 Task: For heading Use Trebuchet MN with red colour.  font size for heading24,  'Change the font style of data to'Trebuchet MN and font size to 16,  Change the alignment of both headline & data to Align left In the sheet   Summit Sales templetes   book
Action: Mouse moved to (105, 133)
Screenshot: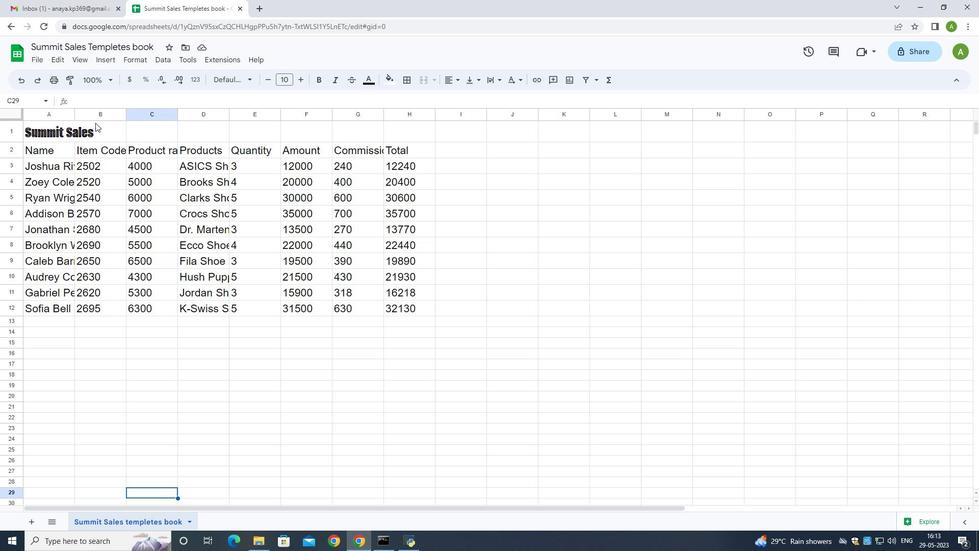 
Action: Mouse scrolled (105, 133) with delta (0, 0)
Screenshot: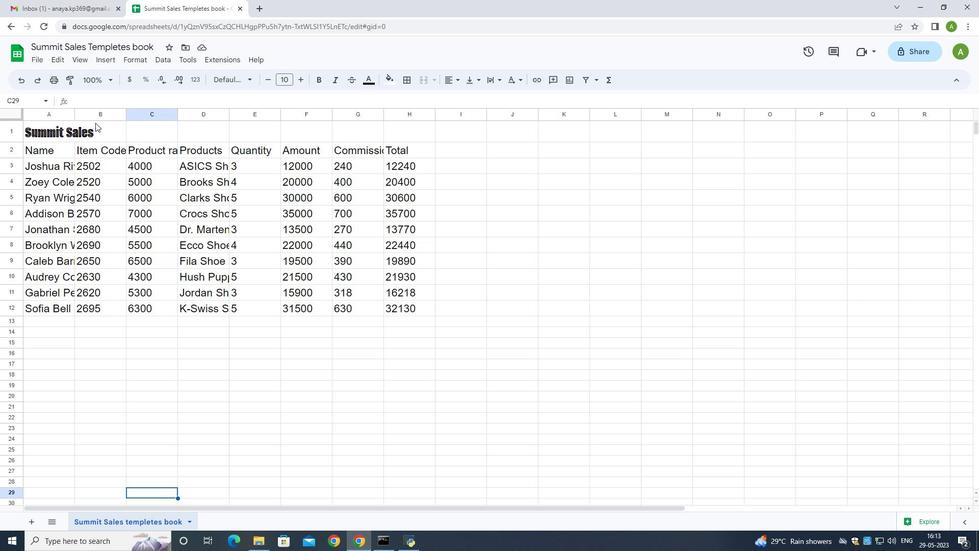 
Action: Mouse scrolled (105, 133) with delta (0, 0)
Screenshot: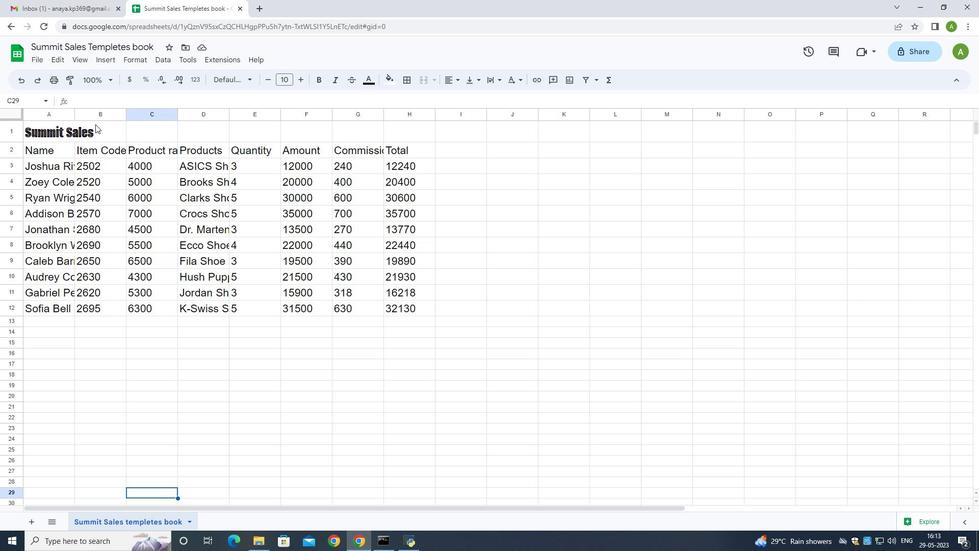 
Action: Mouse scrolled (105, 133) with delta (0, 0)
Screenshot: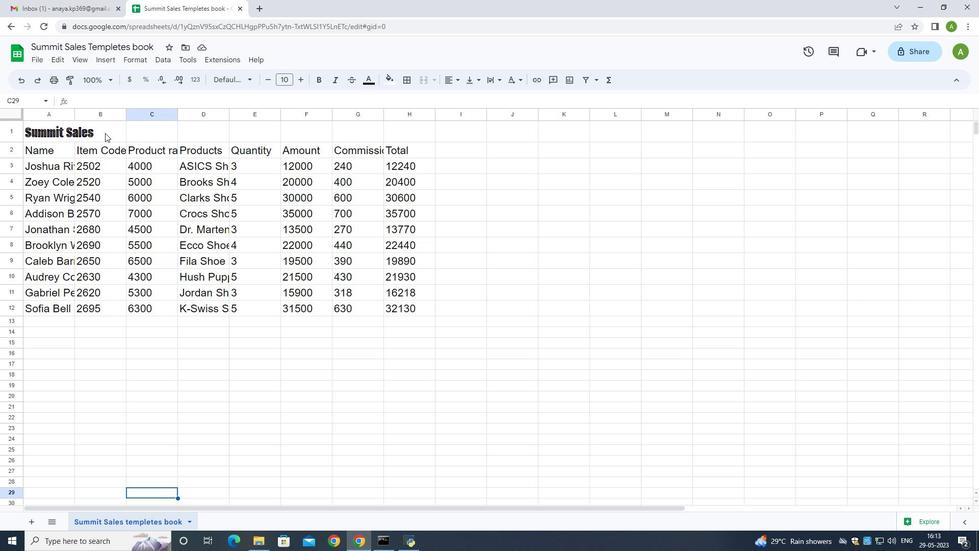 
Action: Mouse scrolled (105, 133) with delta (0, 0)
Screenshot: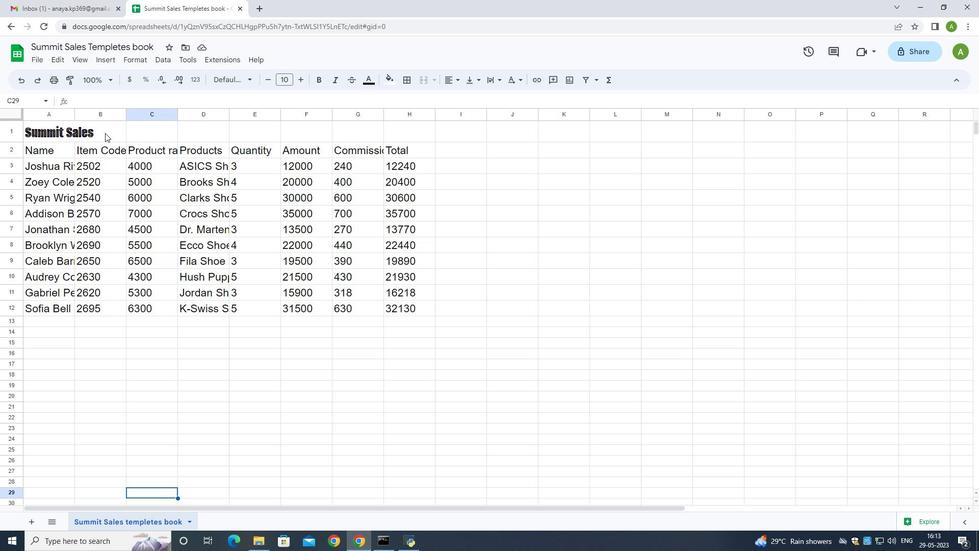 
Action: Mouse moved to (76, 131)
Screenshot: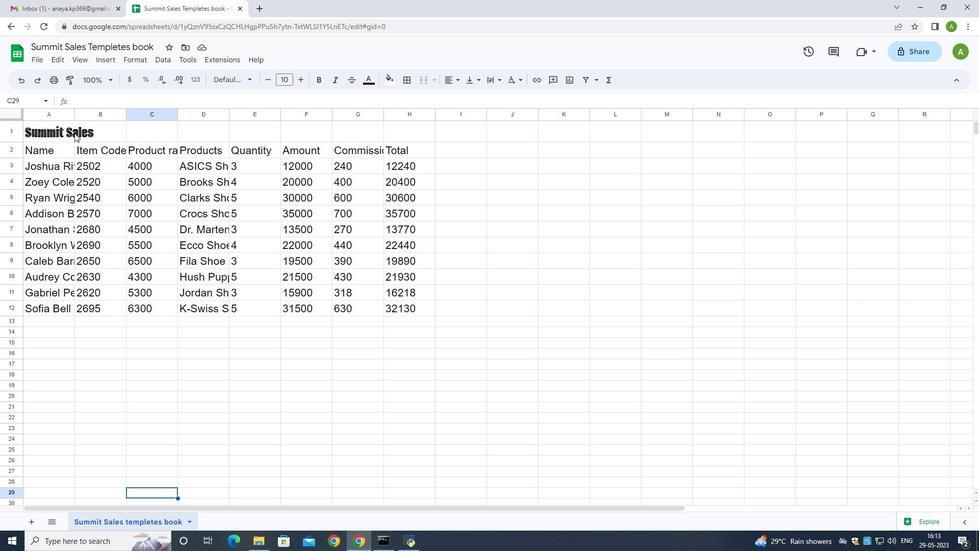
Action: Mouse pressed left at (76, 131)
Screenshot: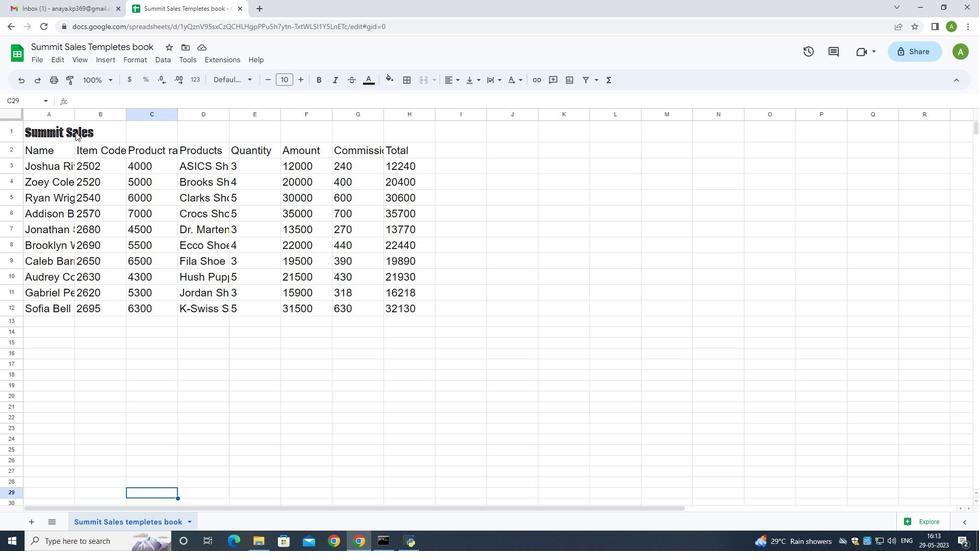 
Action: Mouse moved to (49, 129)
Screenshot: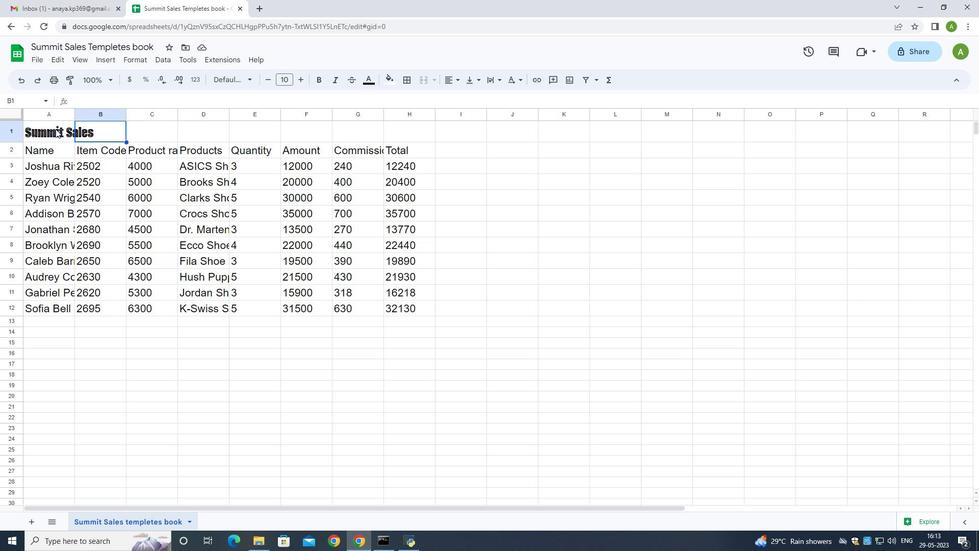 
Action: Mouse pressed left at (49, 129)
Screenshot: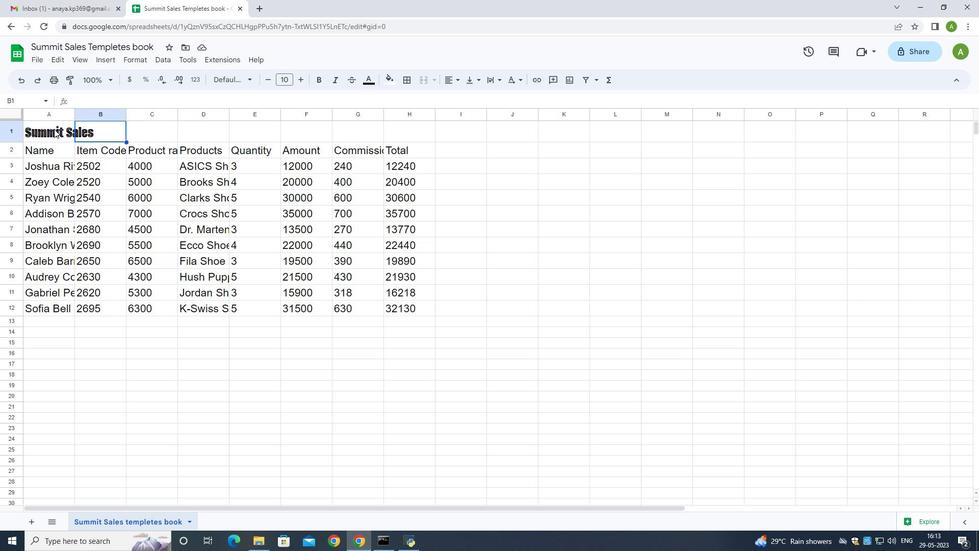 
Action: Mouse moved to (53, 131)
Screenshot: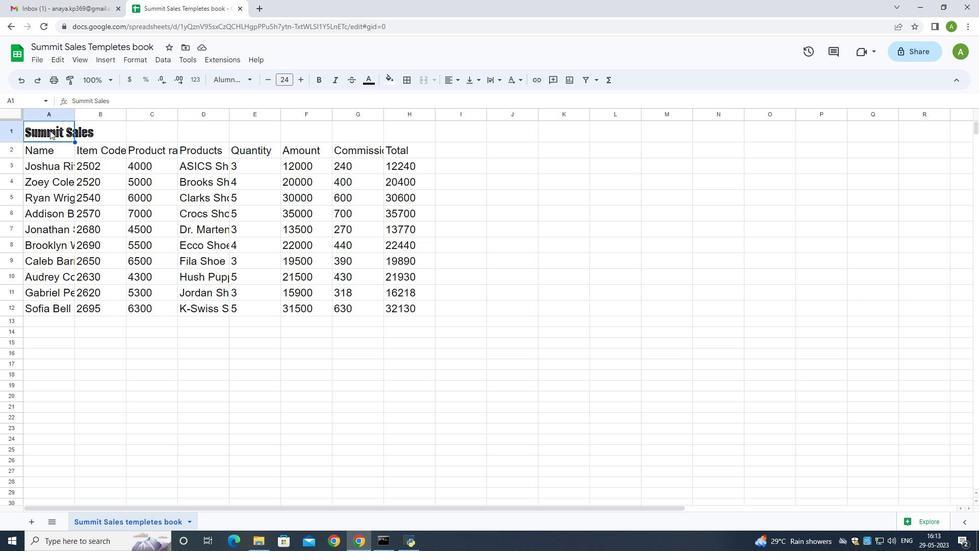 
Action: Mouse pressed left at (53, 131)
Screenshot: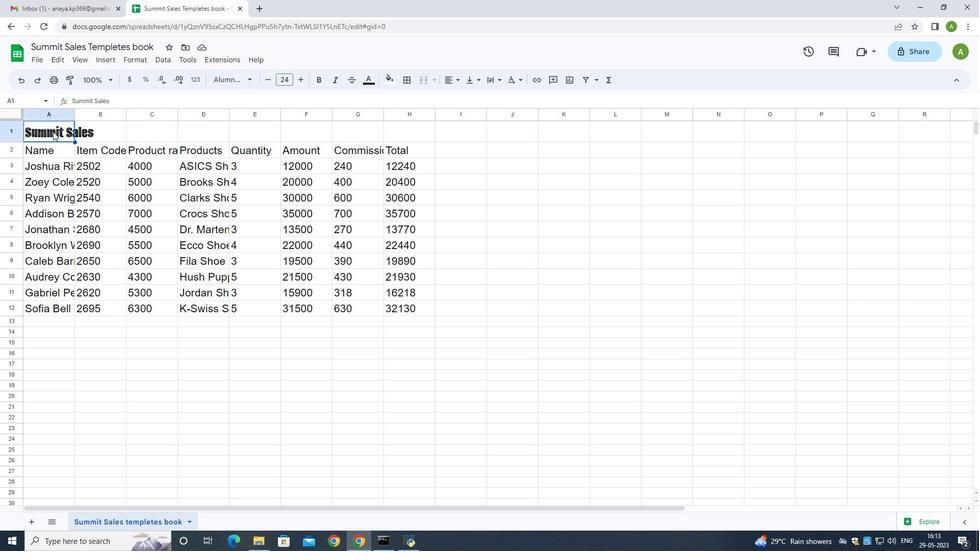 
Action: Mouse pressed left at (53, 131)
Screenshot: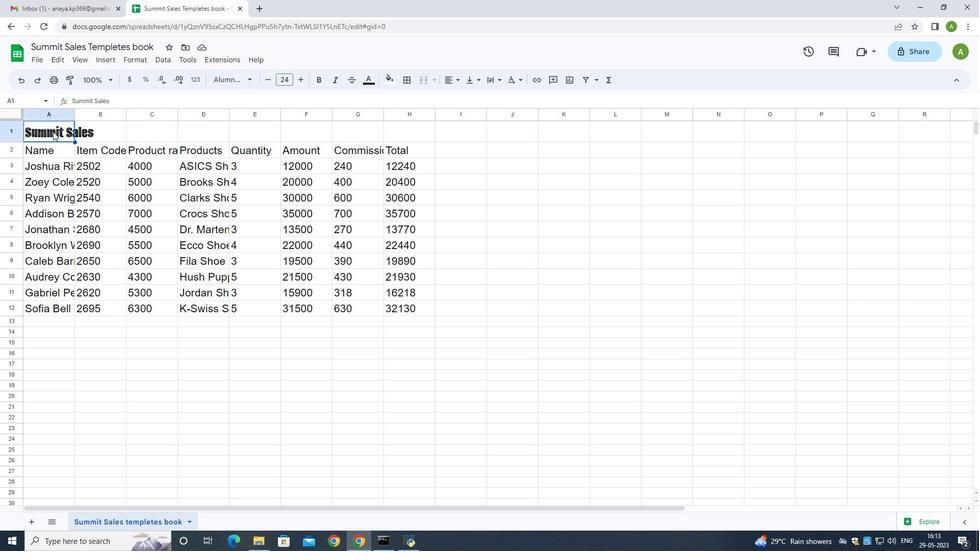 
Action: Mouse pressed left at (53, 131)
Screenshot: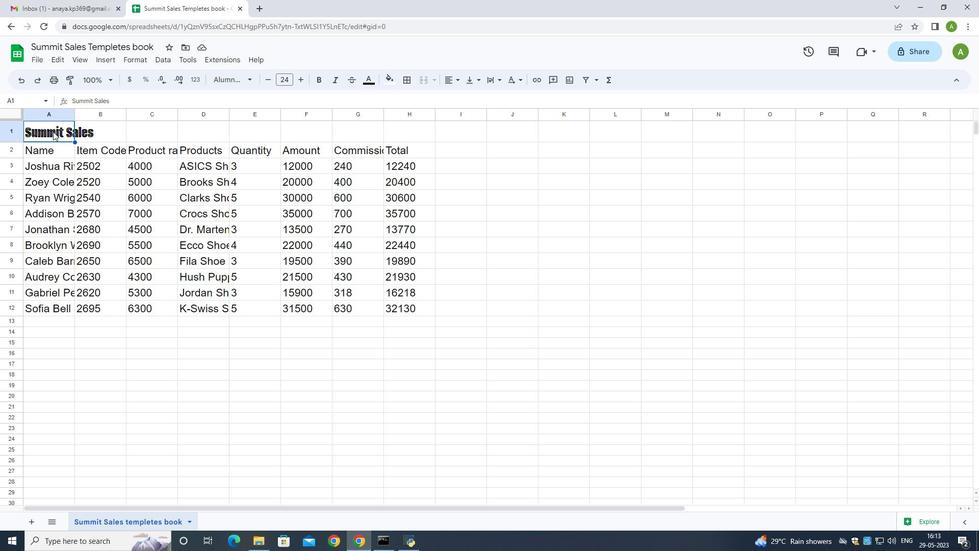 
Action: Mouse pressed left at (53, 131)
Screenshot: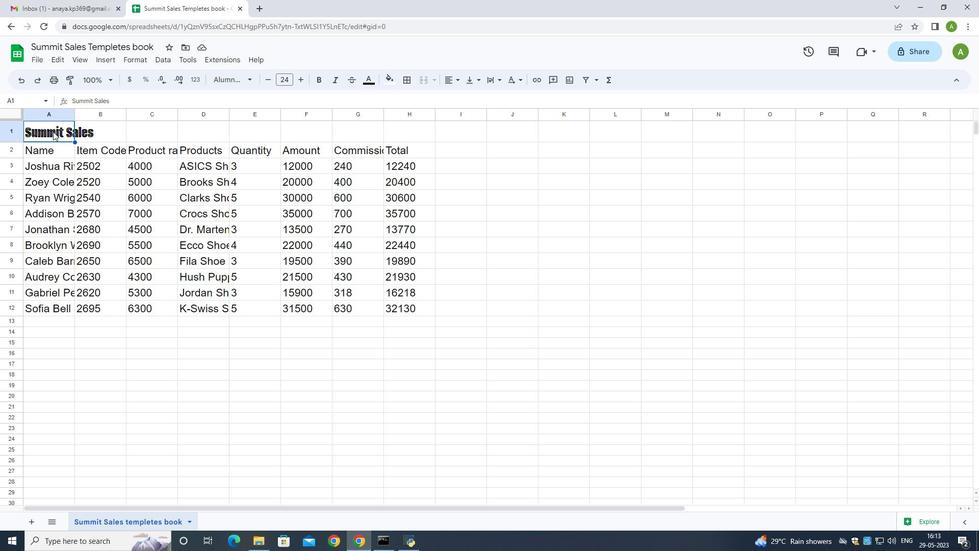 
Action: Mouse moved to (366, 82)
Screenshot: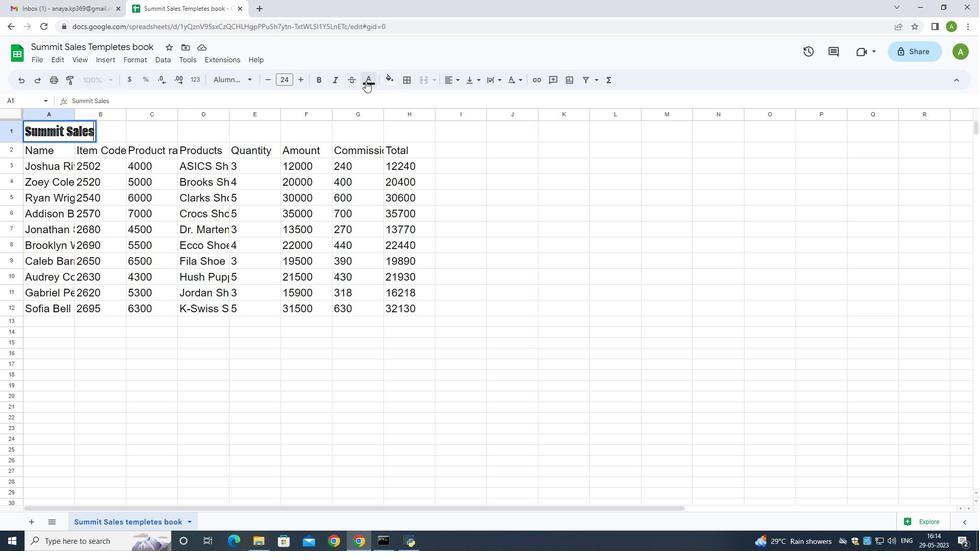 
Action: Mouse pressed left at (366, 82)
Screenshot: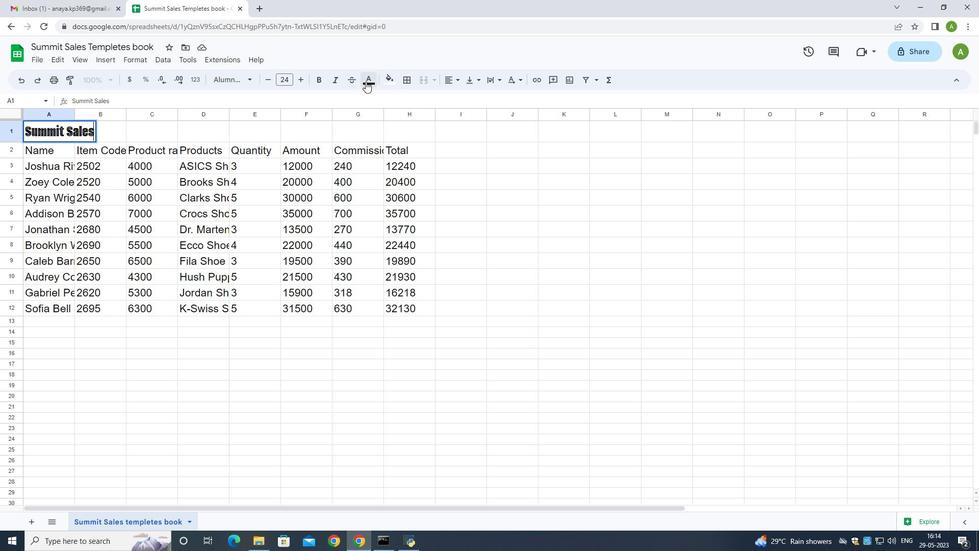 
Action: Mouse moved to (381, 127)
Screenshot: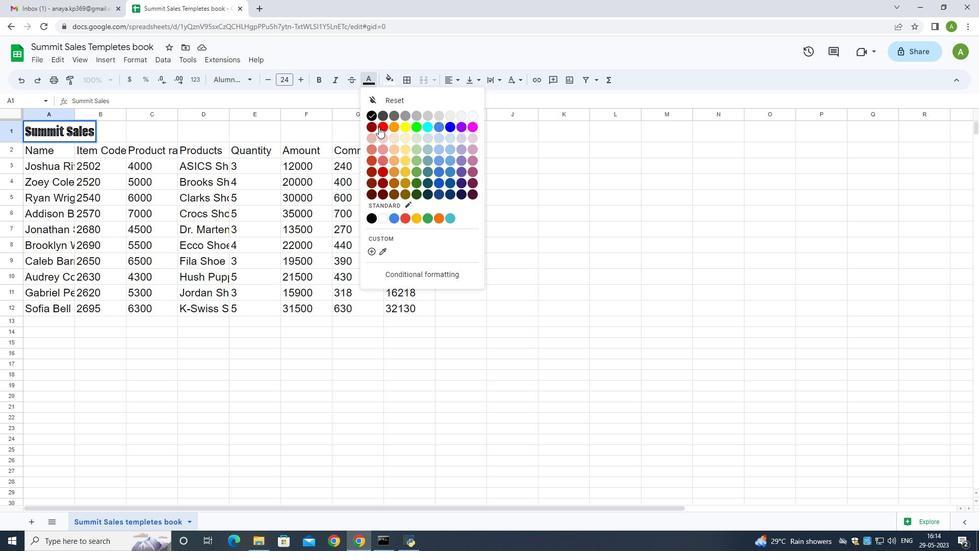 
Action: Mouse pressed left at (381, 127)
Screenshot: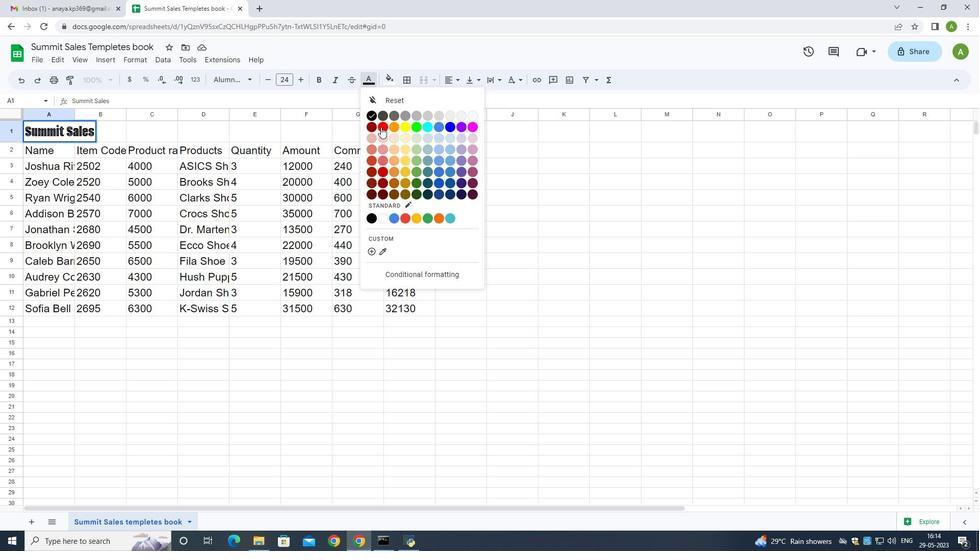 
Action: Mouse moved to (73, 135)
Screenshot: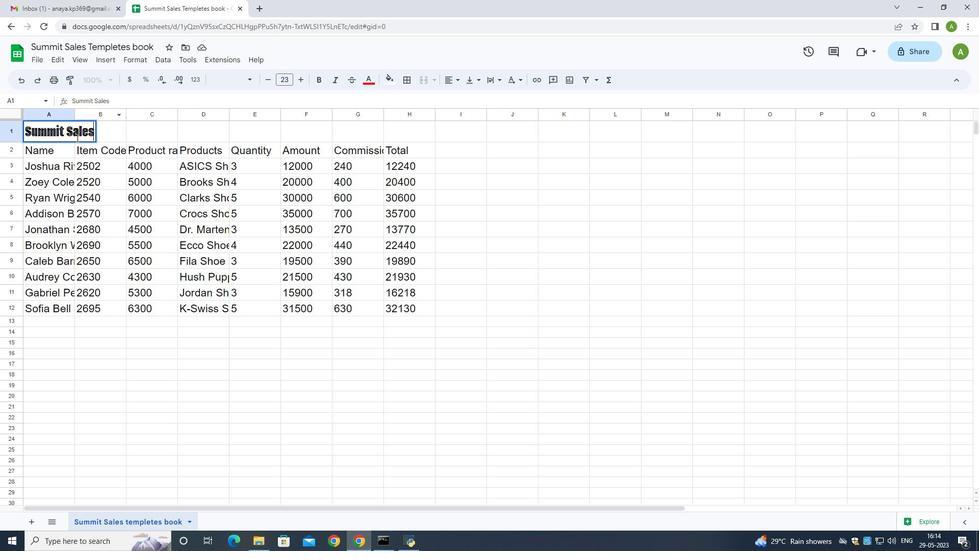 
Action: Mouse pressed left at (73, 135)
Screenshot: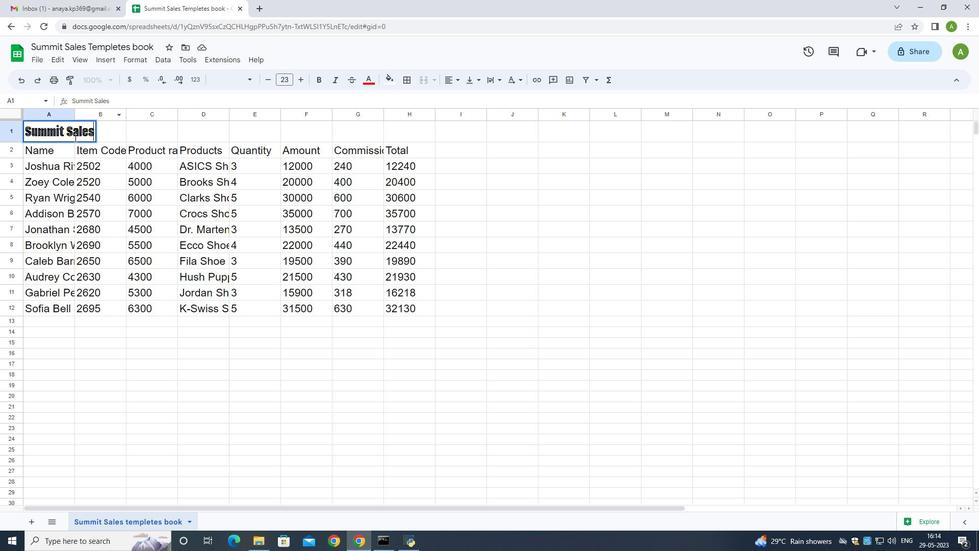 
Action: Mouse moved to (374, 81)
Screenshot: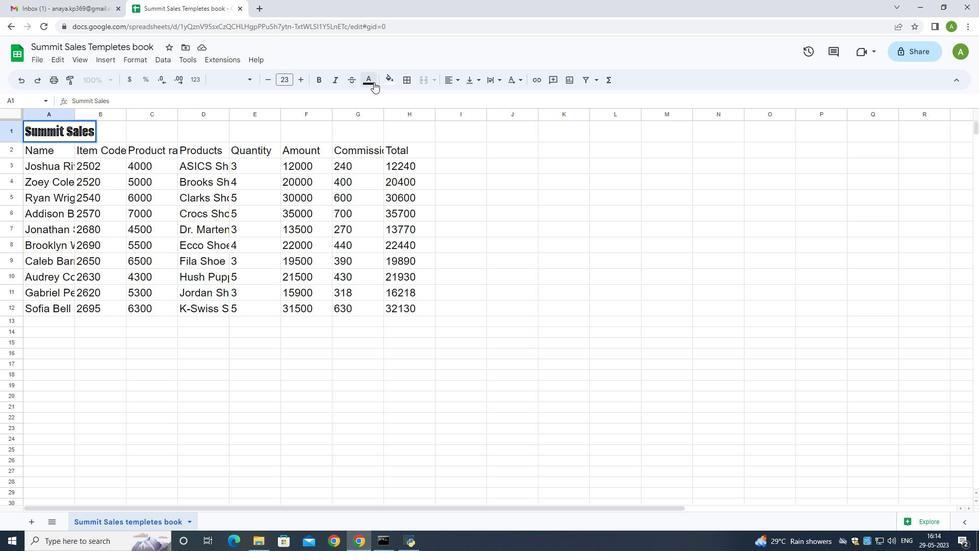 
Action: Mouse pressed left at (374, 81)
Screenshot: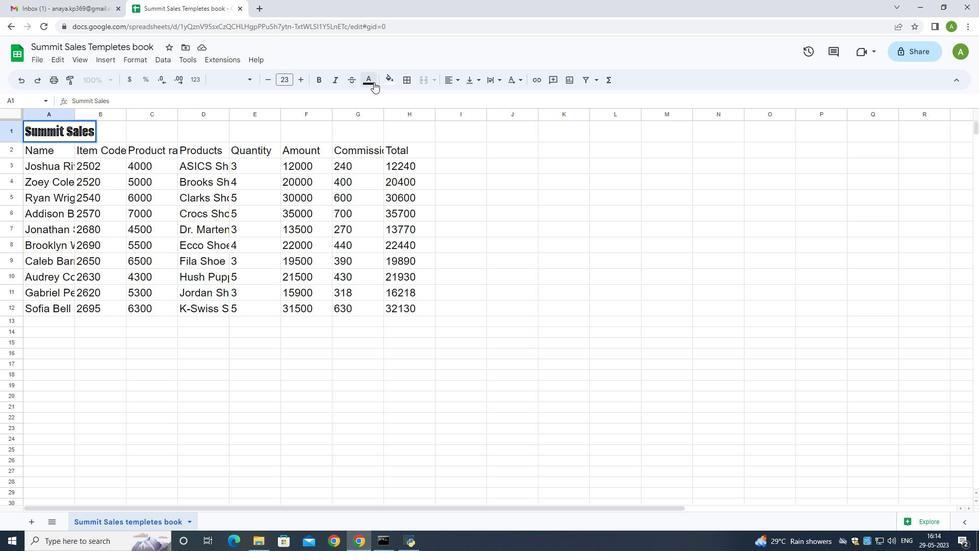 
Action: Mouse moved to (382, 125)
Screenshot: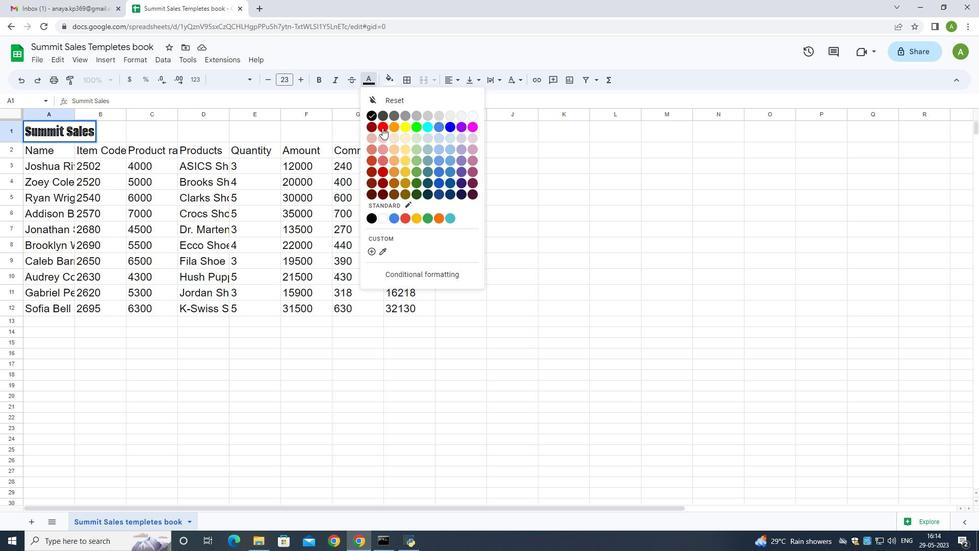 
Action: Mouse pressed left at (382, 125)
Screenshot: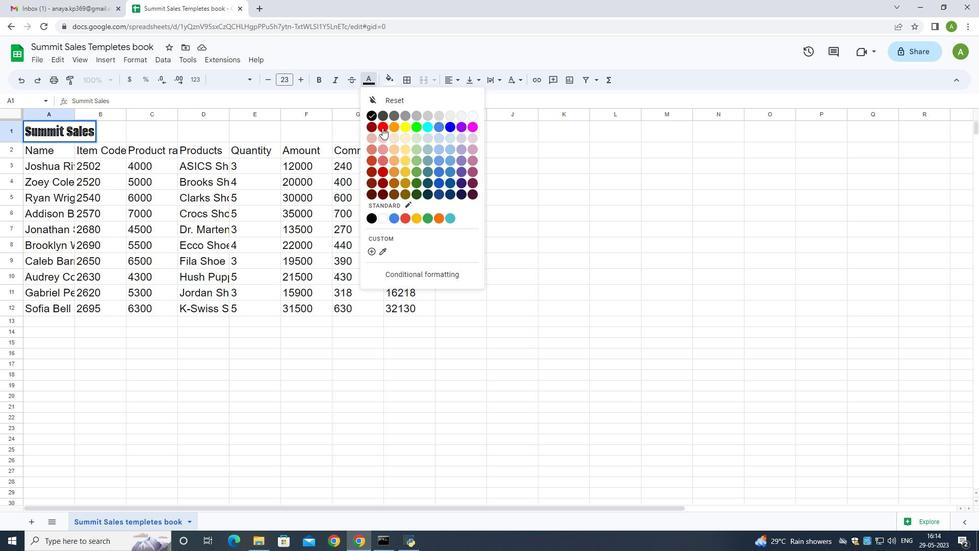 
Action: Mouse moved to (74, 133)
Screenshot: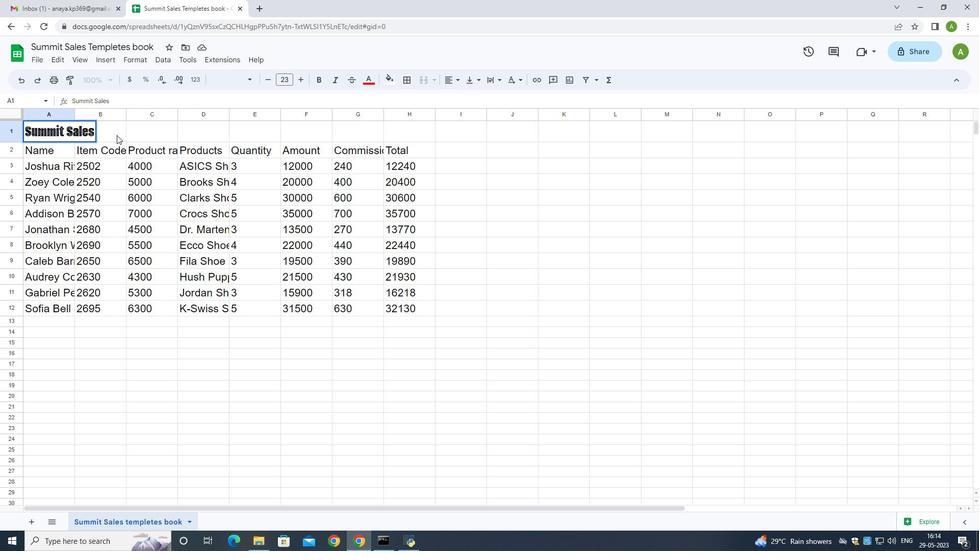 
Action: Mouse pressed left at (74, 133)
Screenshot: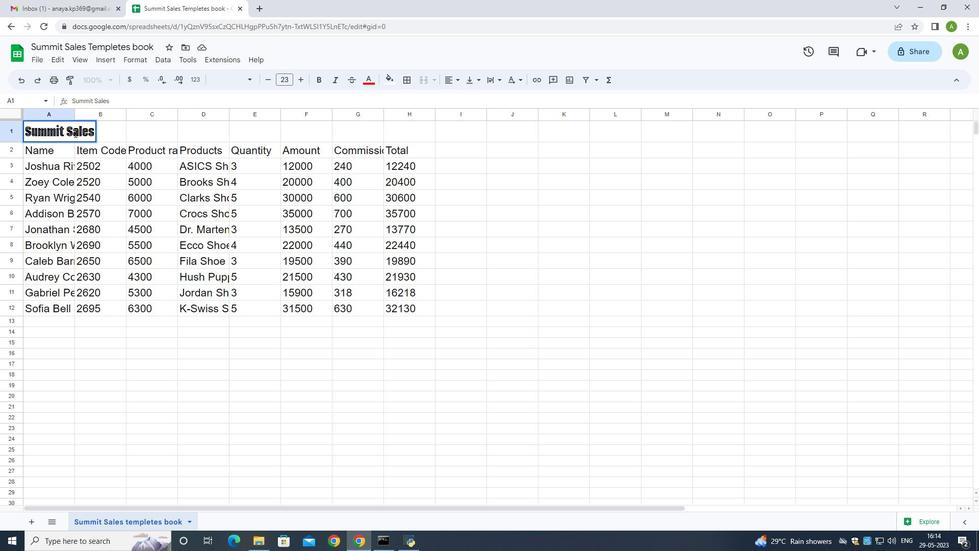 
Action: Mouse pressed left at (74, 133)
Screenshot: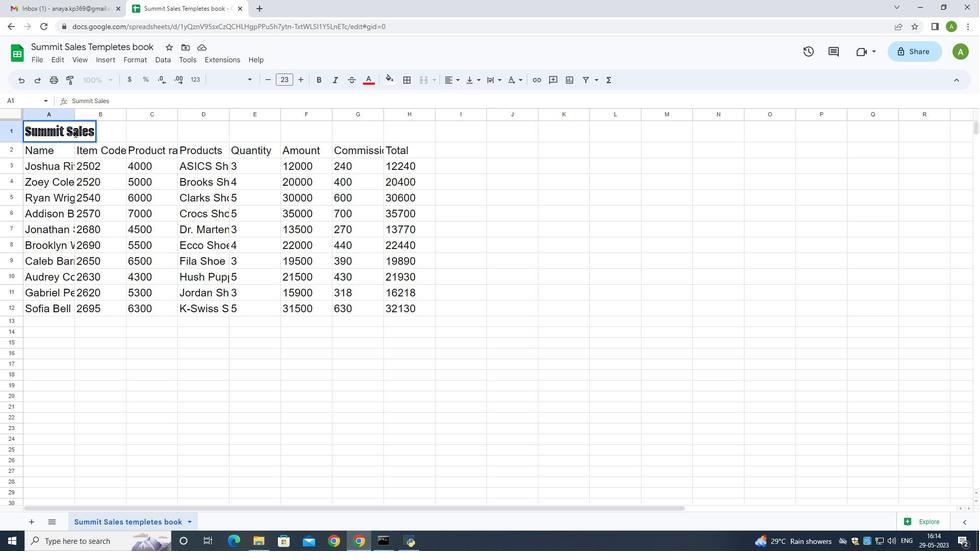 
Action: Mouse moved to (104, 130)
Screenshot: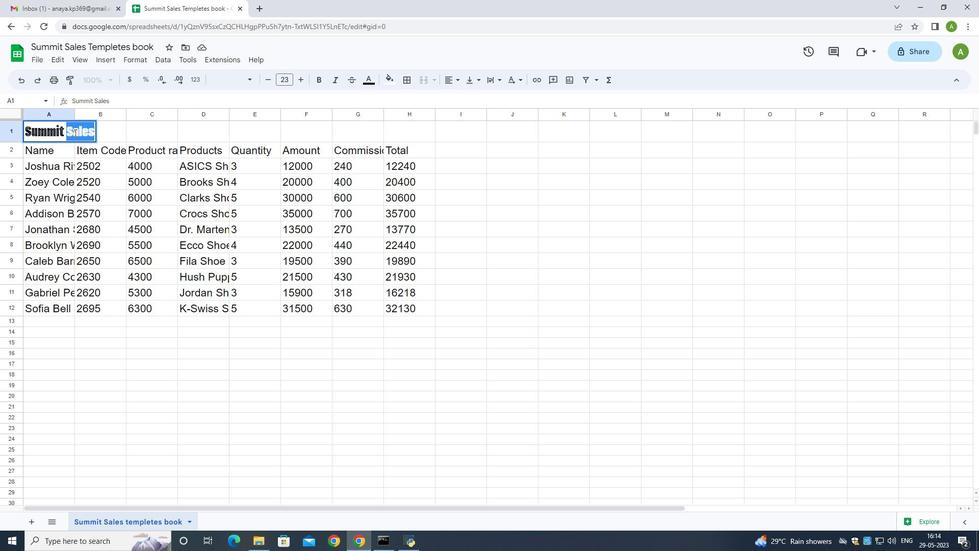 
Action: Mouse pressed left at (104, 130)
Screenshot: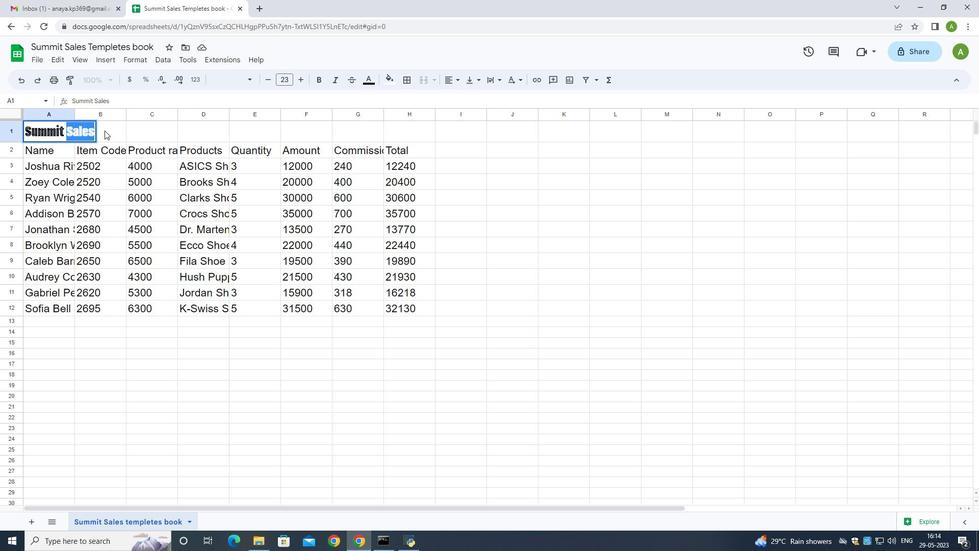
Action: Mouse pressed left at (104, 130)
Screenshot: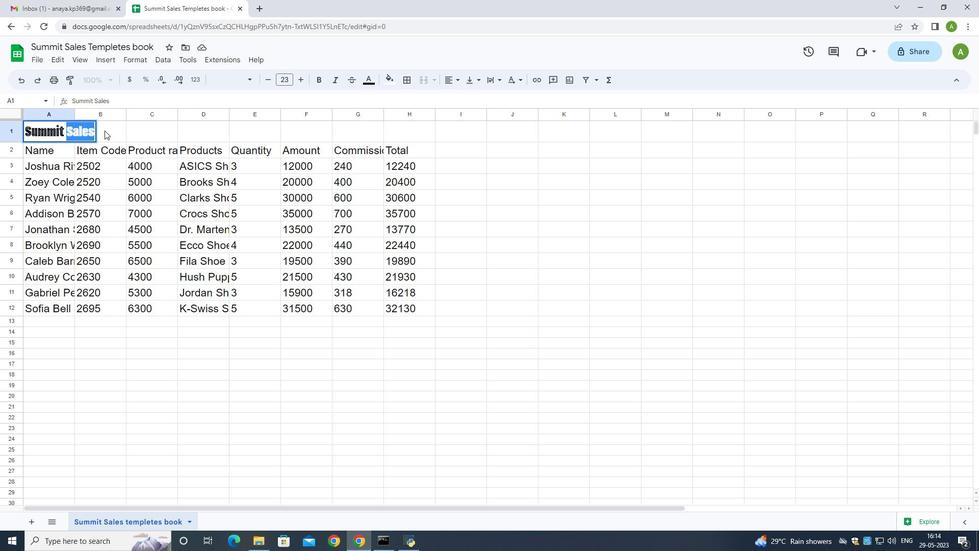 
Action: Mouse moved to (46, 131)
Screenshot: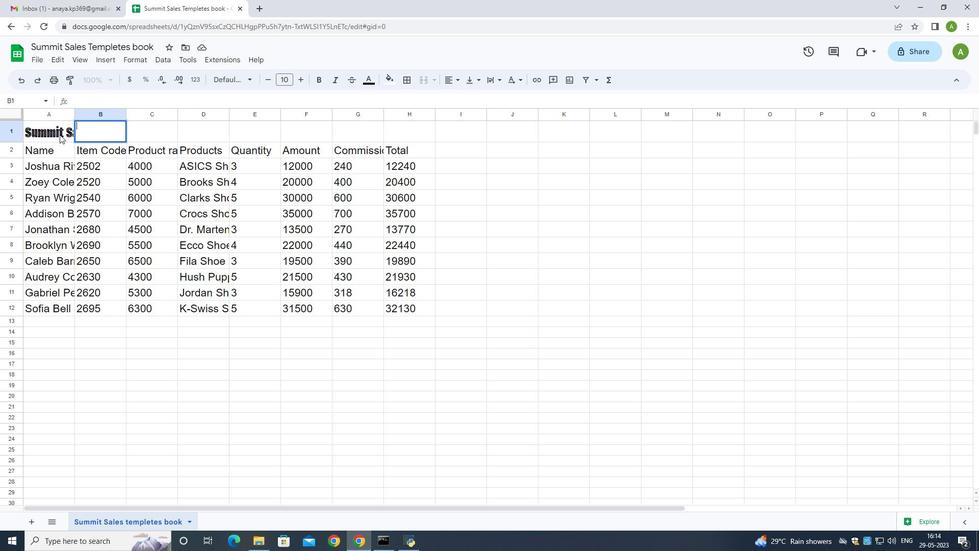 
Action: Mouse pressed left at (46, 131)
Screenshot: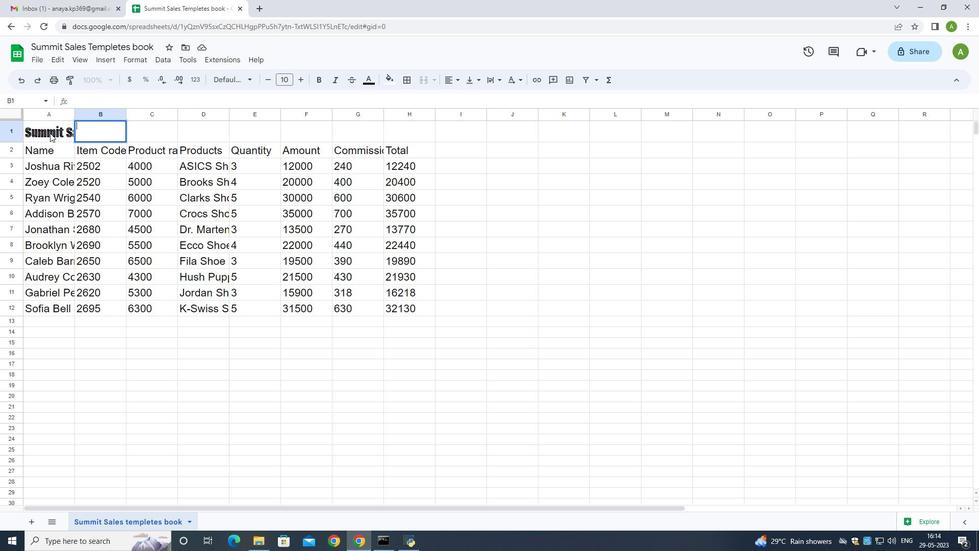 
Action: Mouse moved to (62, 126)
Screenshot: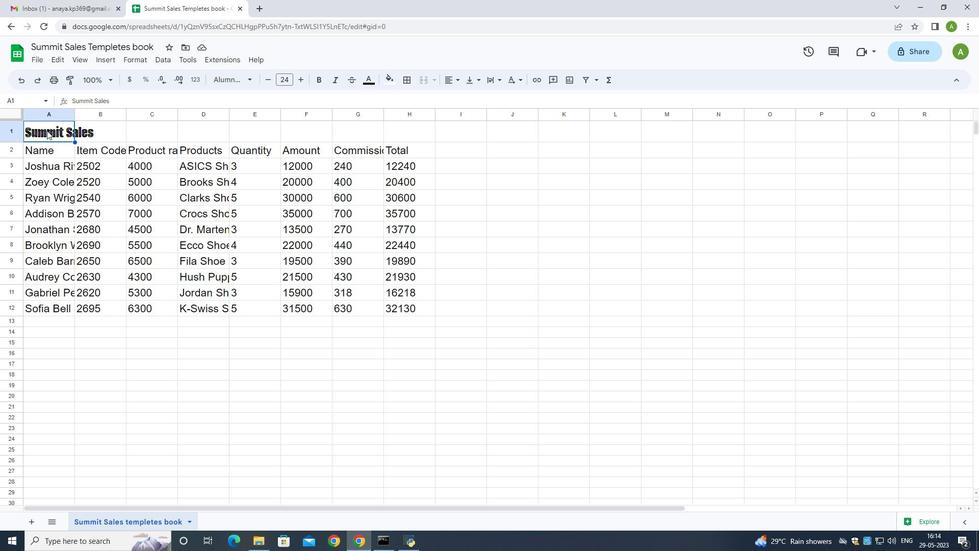 
Action: Mouse pressed left at (62, 126)
Screenshot: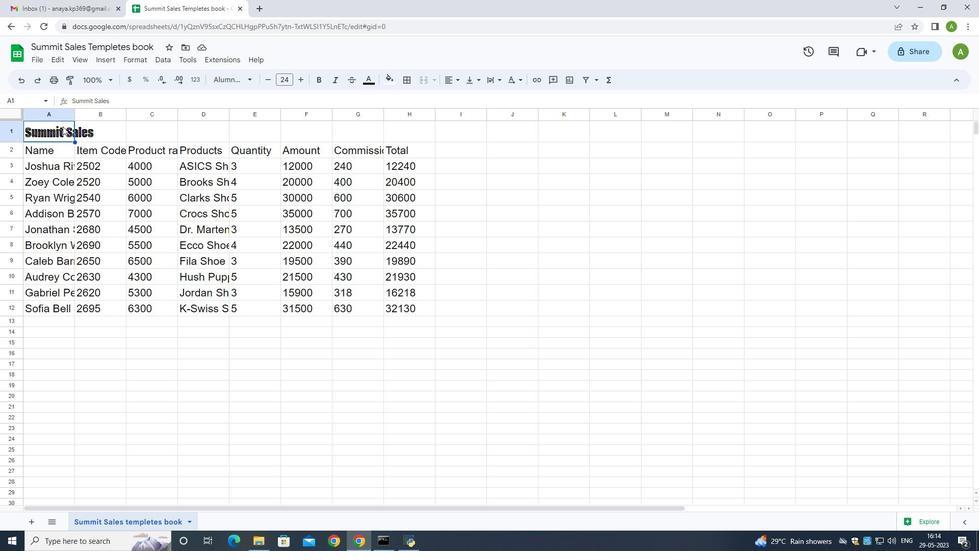 
Action: Mouse moved to (75, 114)
Screenshot: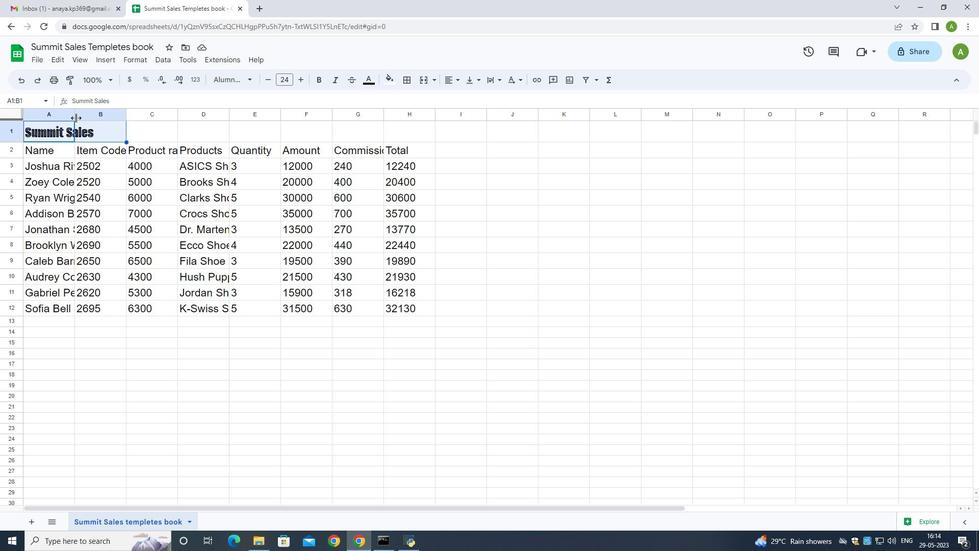 
Action: Mouse pressed left at (75, 114)
Screenshot: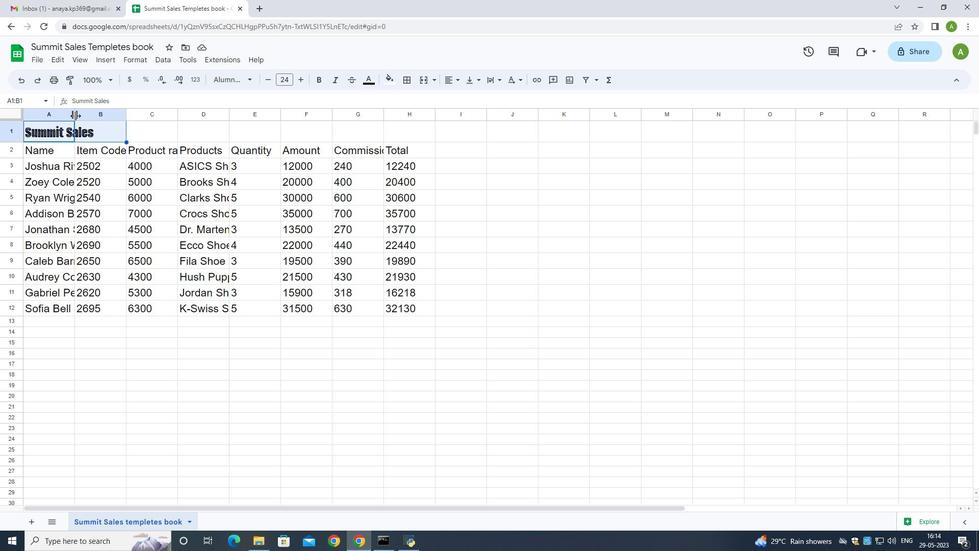 
Action: Mouse moved to (73, 108)
Screenshot: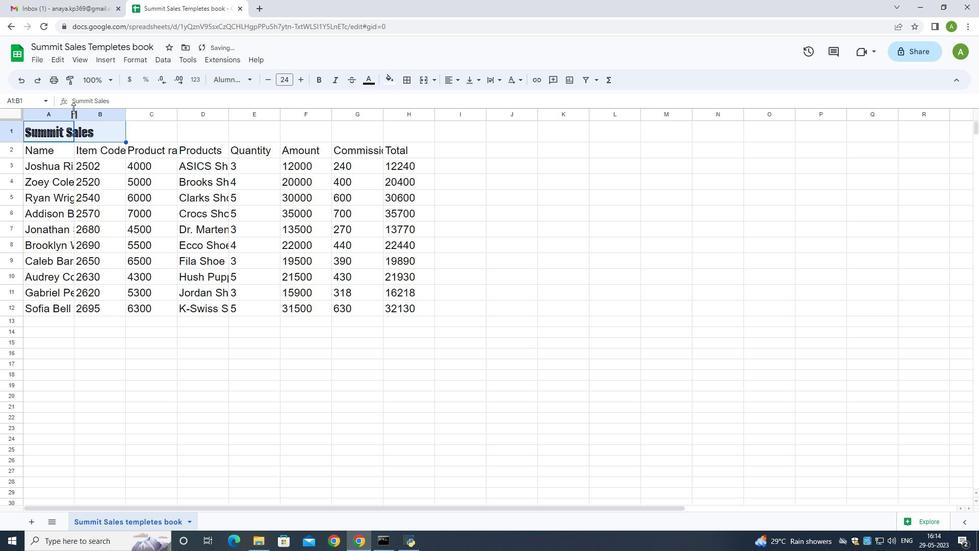 
Action: Mouse pressed left at (73, 108)
Screenshot: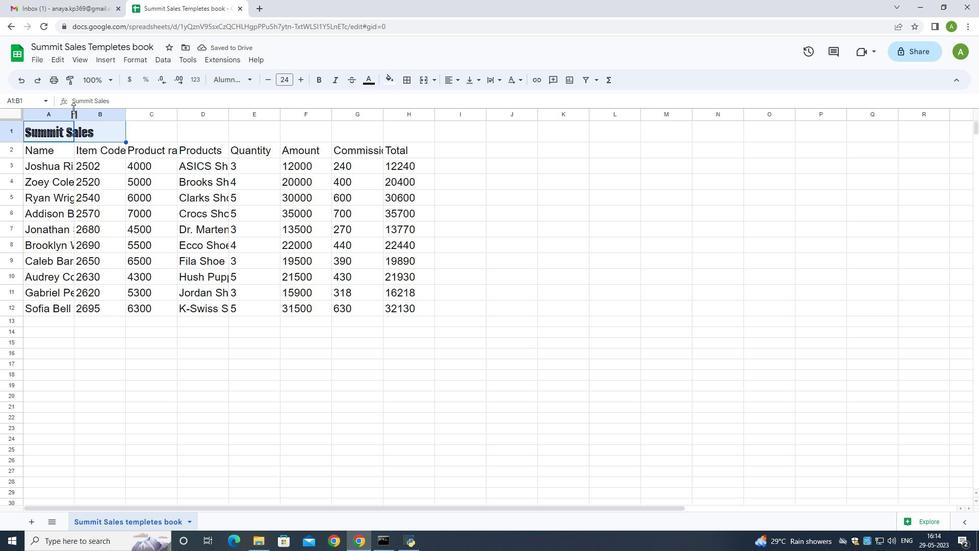 
Action: Mouse moved to (73, 107)
Screenshot: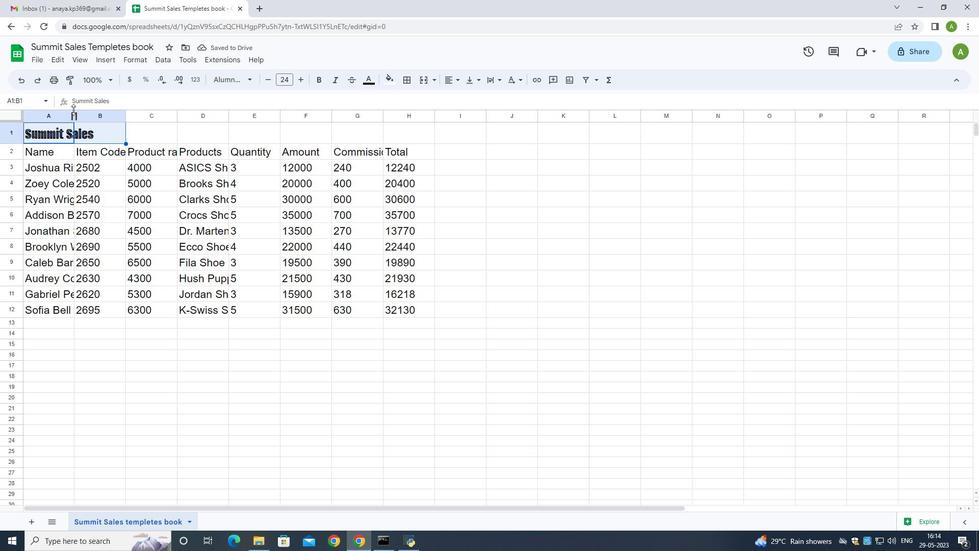 
Action: Mouse pressed left at (73, 107)
Screenshot: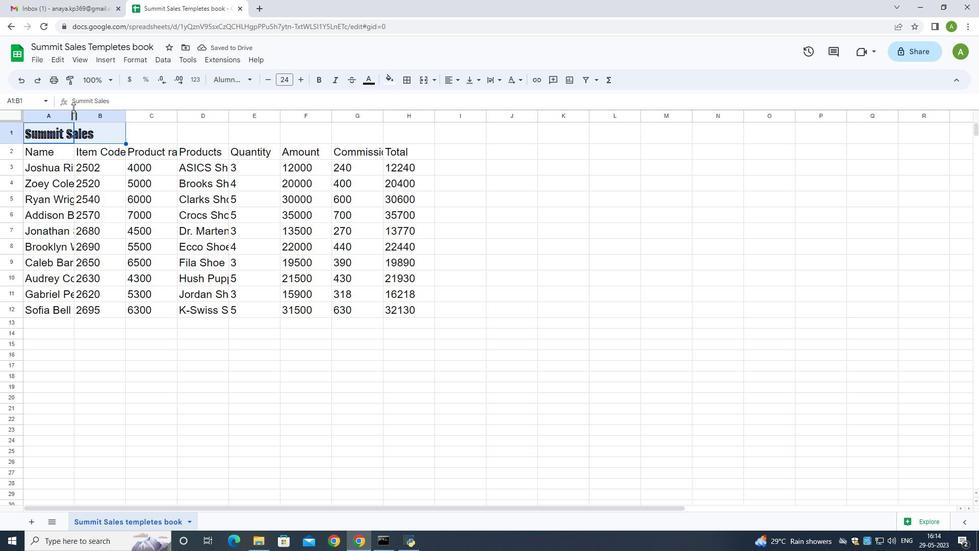 
Action: Mouse moved to (73, 116)
Screenshot: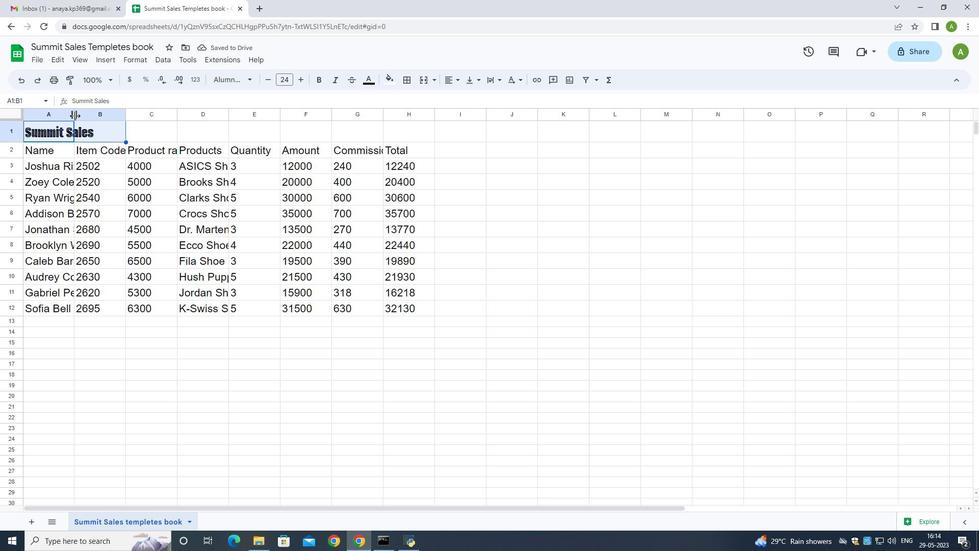 
Action: Mouse pressed left at (73, 116)
Screenshot: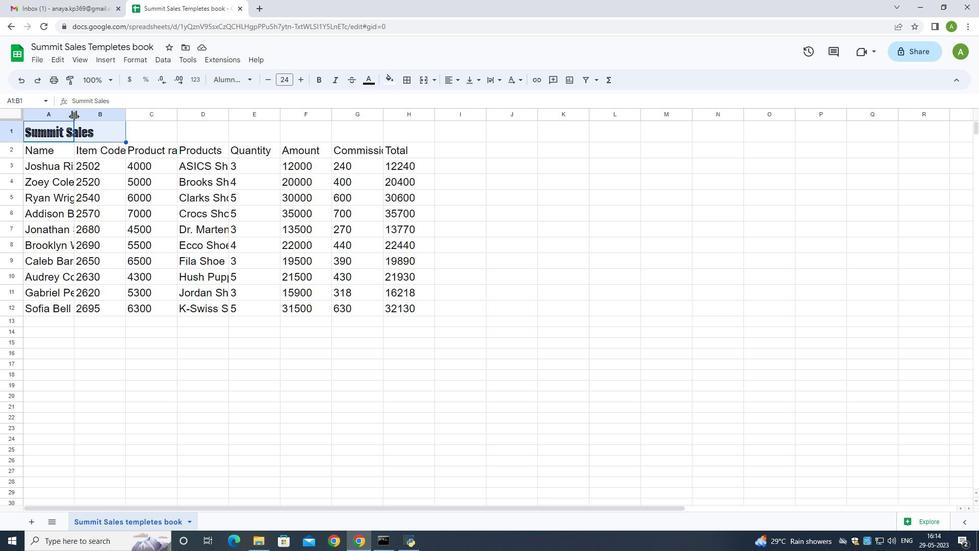 
Action: Mouse moved to (94, 117)
Screenshot: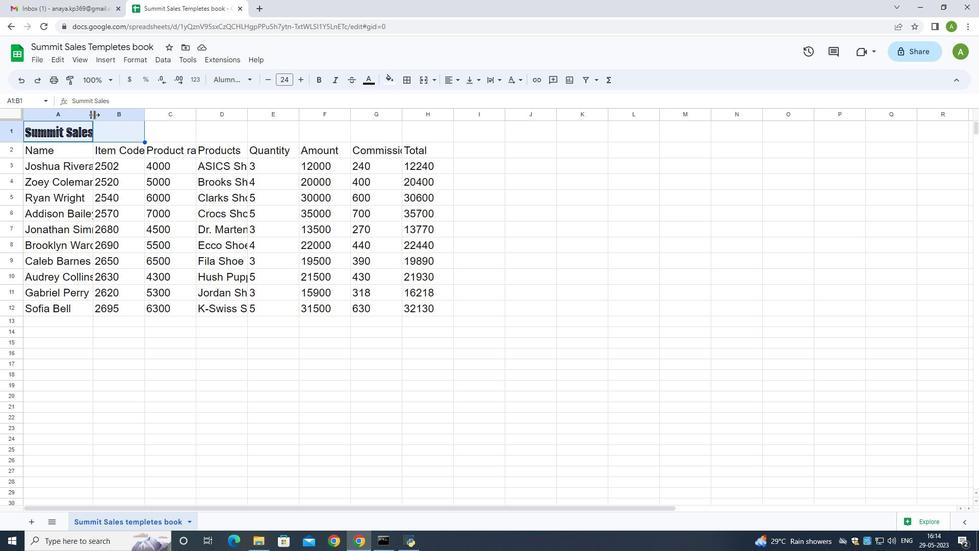 
Action: Mouse pressed left at (94, 117)
Screenshot: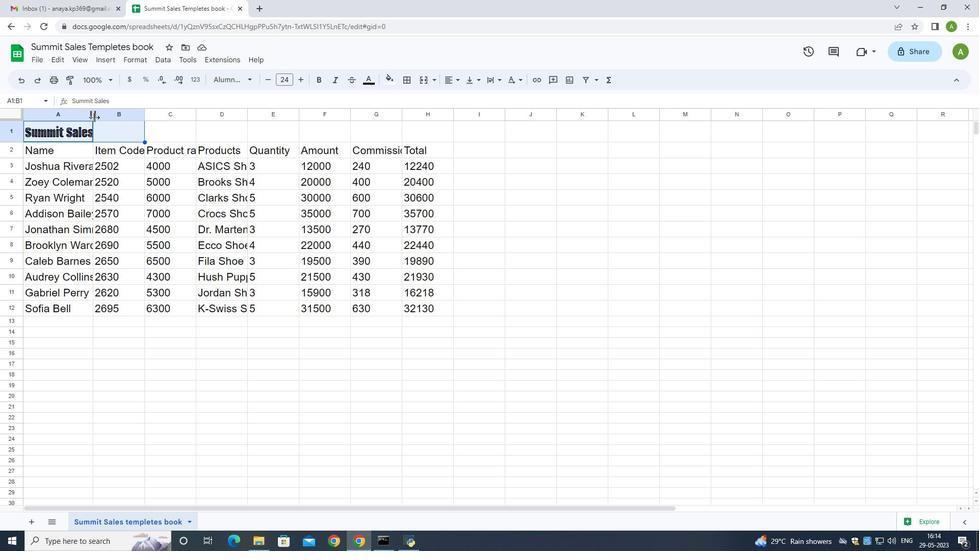 
Action: Mouse moved to (64, 131)
Screenshot: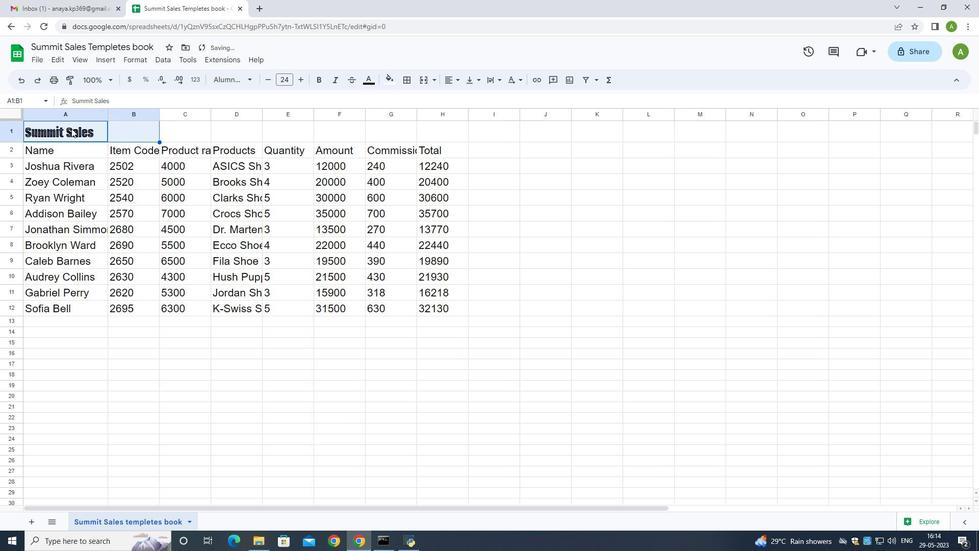 
Action: Mouse pressed left at (64, 131)
Screenshot: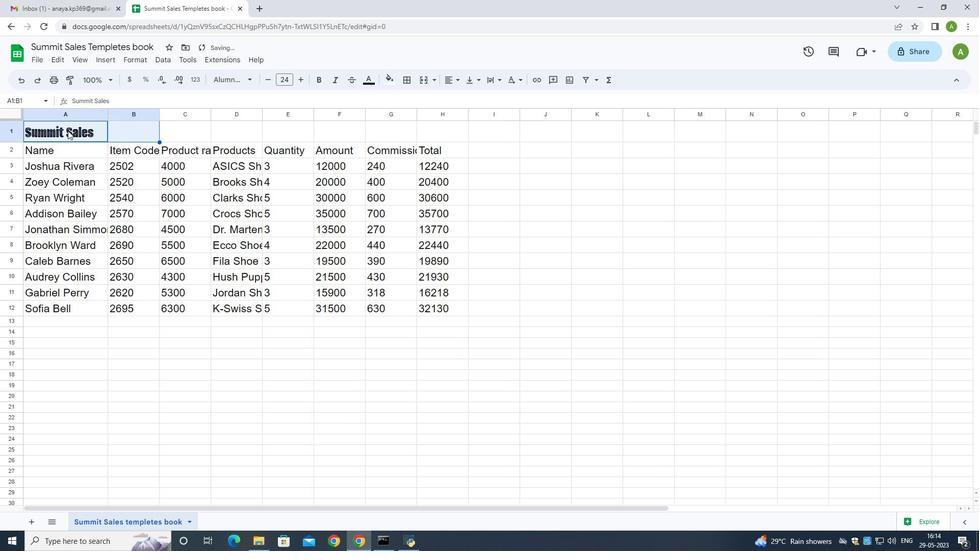 
Action: Mouse pressed left at (64, 131)
Screenshot: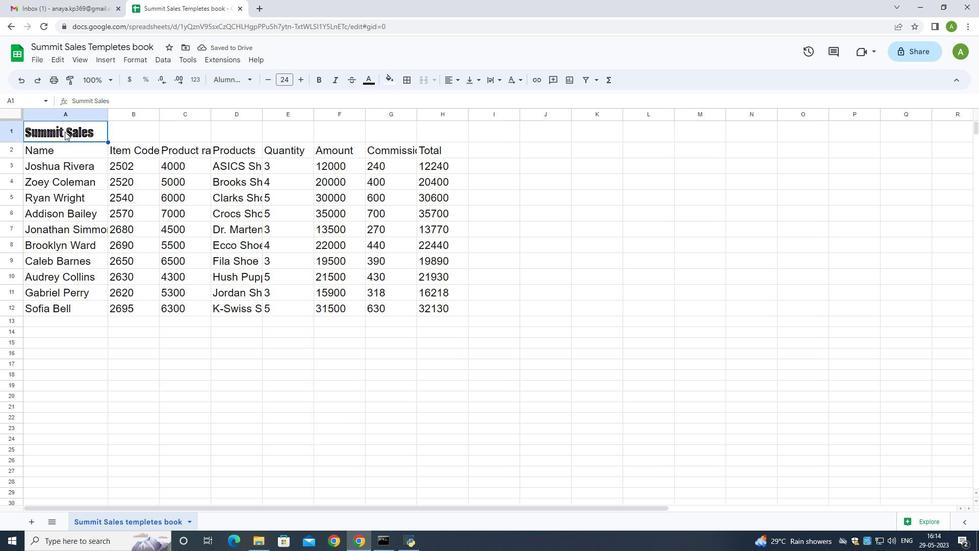
Action: Mouse moved to (230, 78)
Screenshot: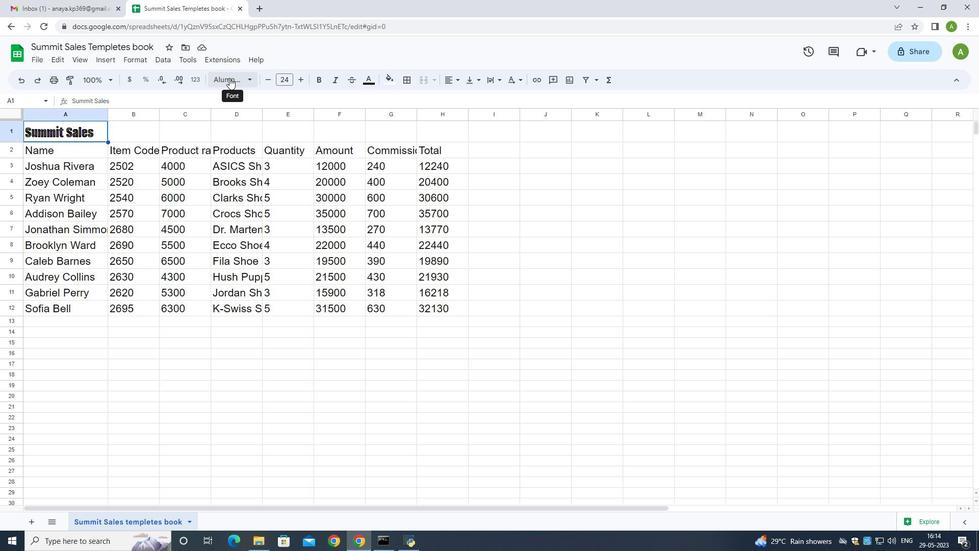 
Action: Mouse pressed left at (230, 78)
Screenshot: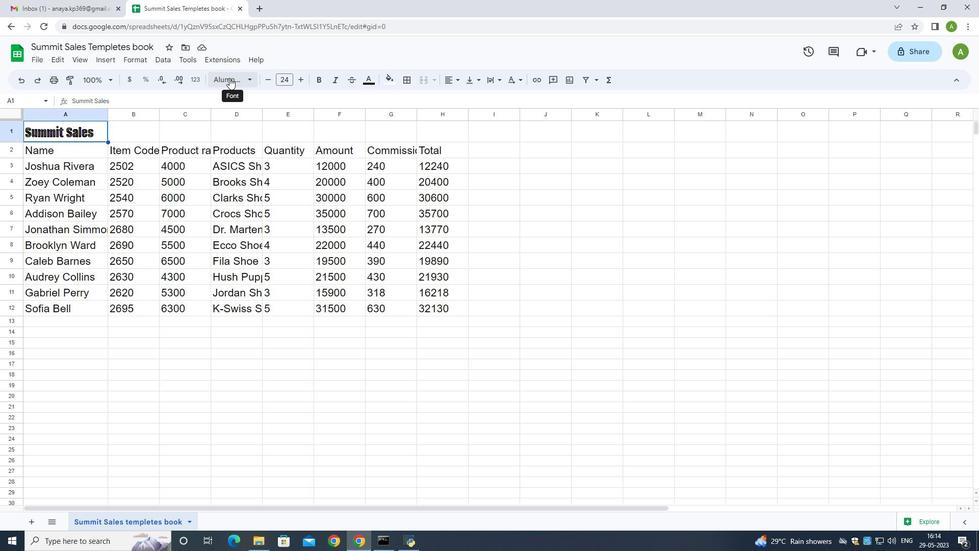 
Action: Mouse moved to (262, 207)
Screenshot: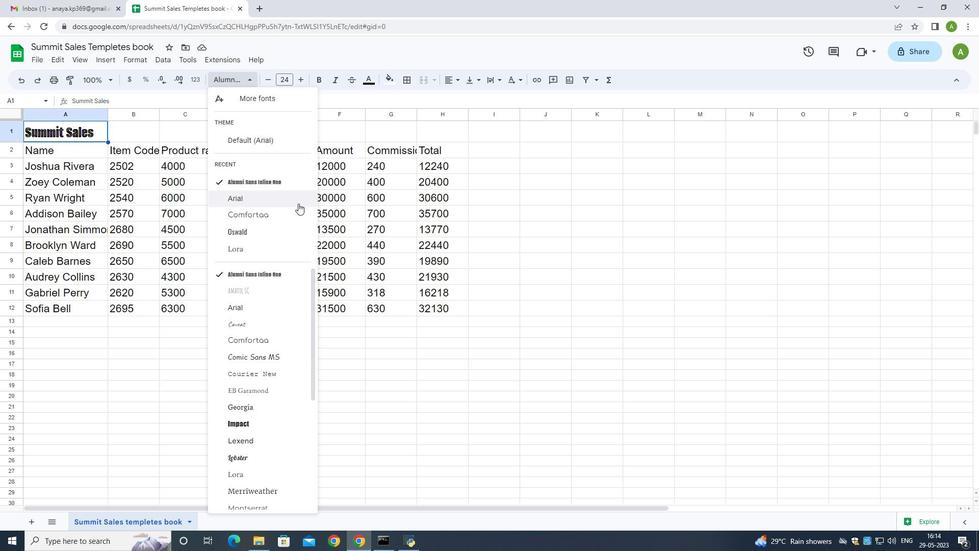 
Action: Mouse scrolled (262, 207) with delta (0, 0)
Screenshot: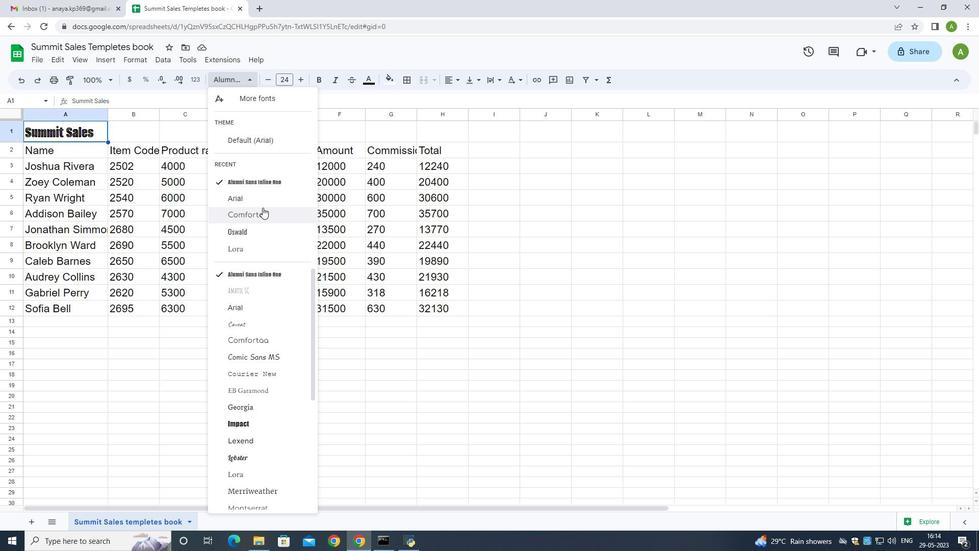 
Action: Mouse moved to (255, 177)
Screenshot: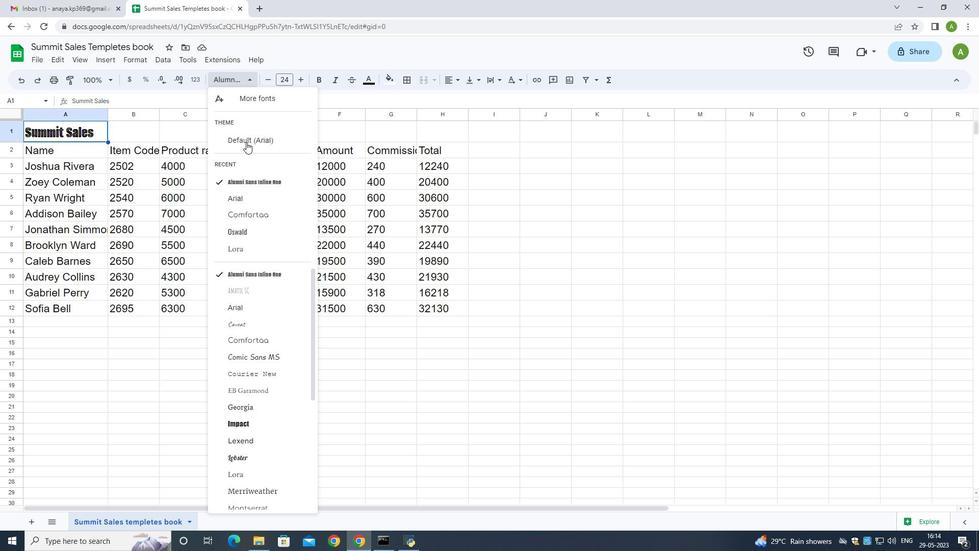 
Action: Mouse scrolled (255, 177) with delta (0, 0)
Screenshot: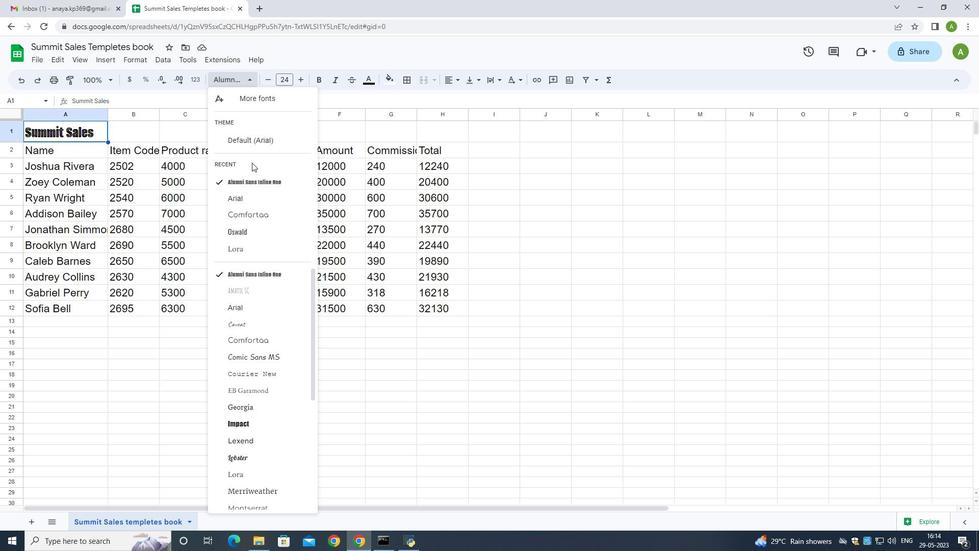 
Action: Mouse scrolled (255, 177) with delta (0, 0)
Screenshot: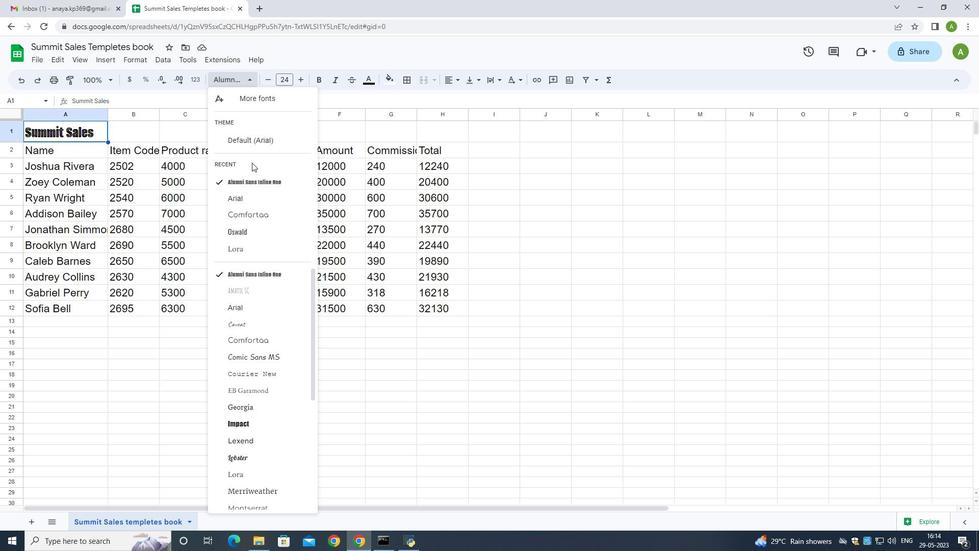 
Action: Mouse scrolled (255, 177) with delta (0, 0)
Screenshot: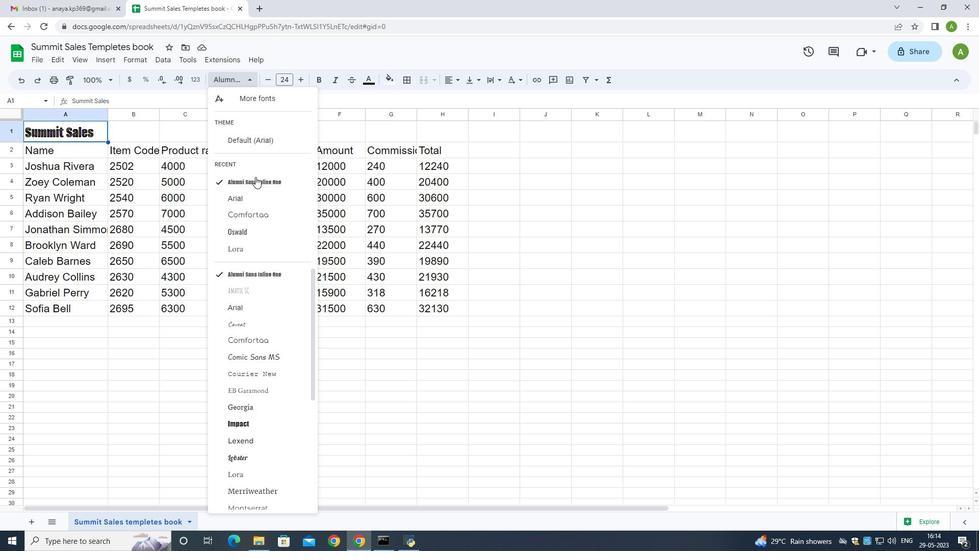 
Action: Mouse scrolled (255, 177) with delta (0, 0)
Screenshot: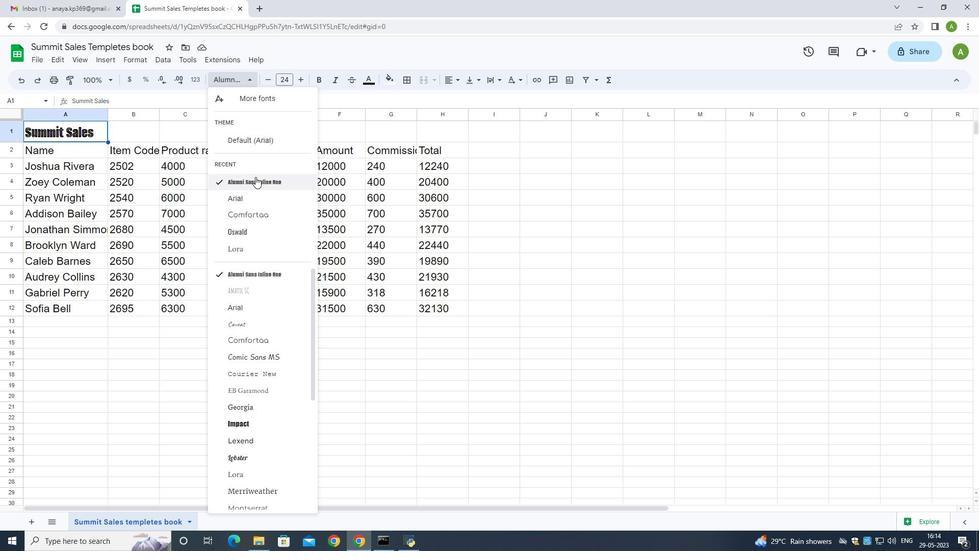 
Action: Mouse moved to (228, 163)
Screenshot: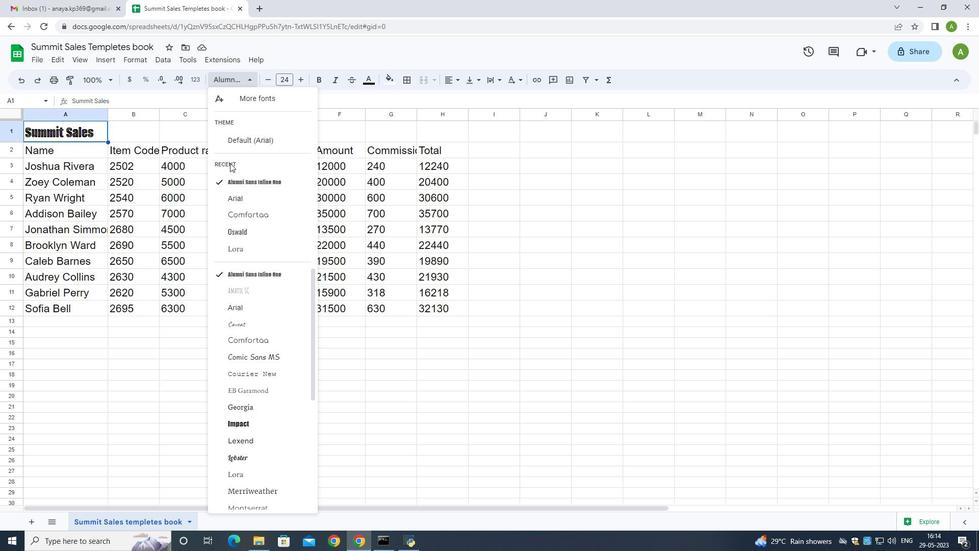 
Action: Mouse scrolled (228, 163) with delta (0, 0)
Screenshot: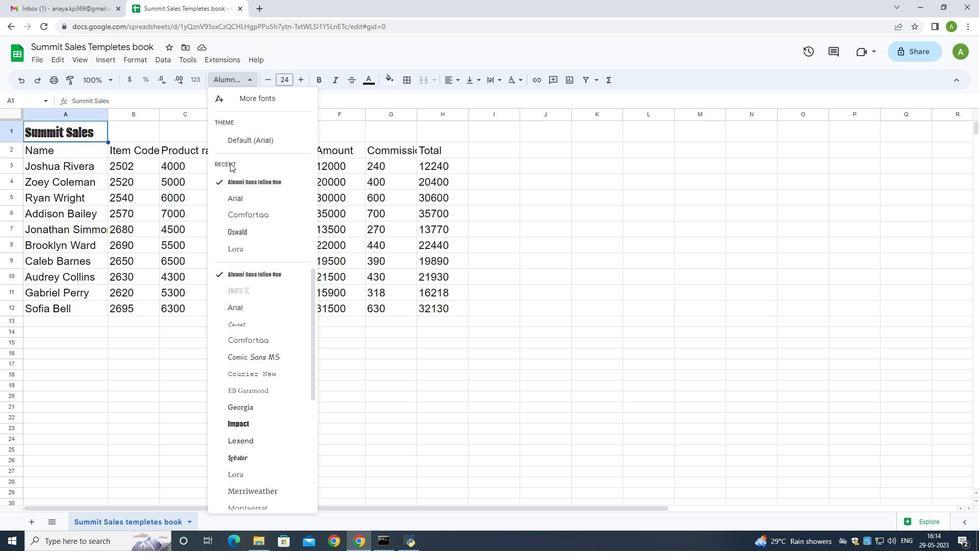 
Action: Mouse scrolled (228, 163) with delta (0, 0)
Screenshot: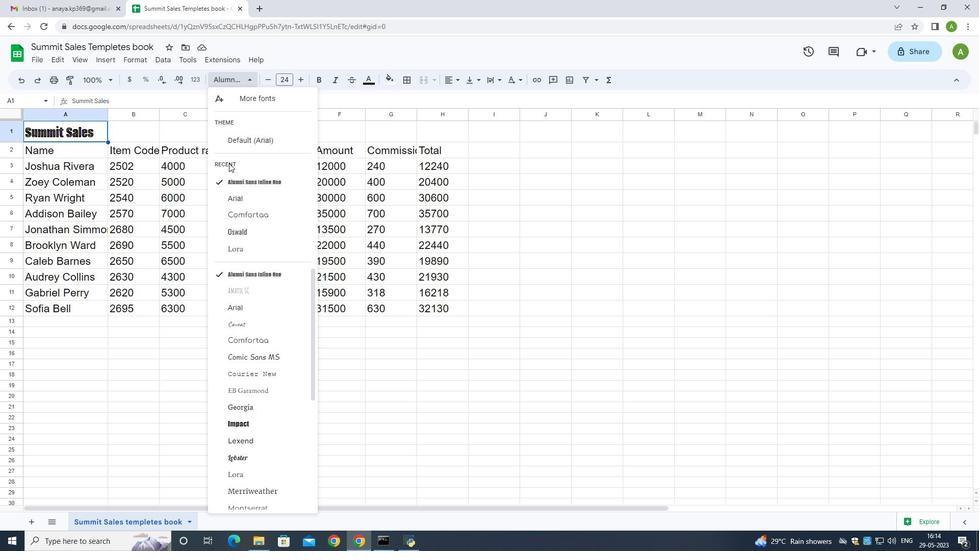 
Action: Mouse moved to (248, 94)
Screenshot: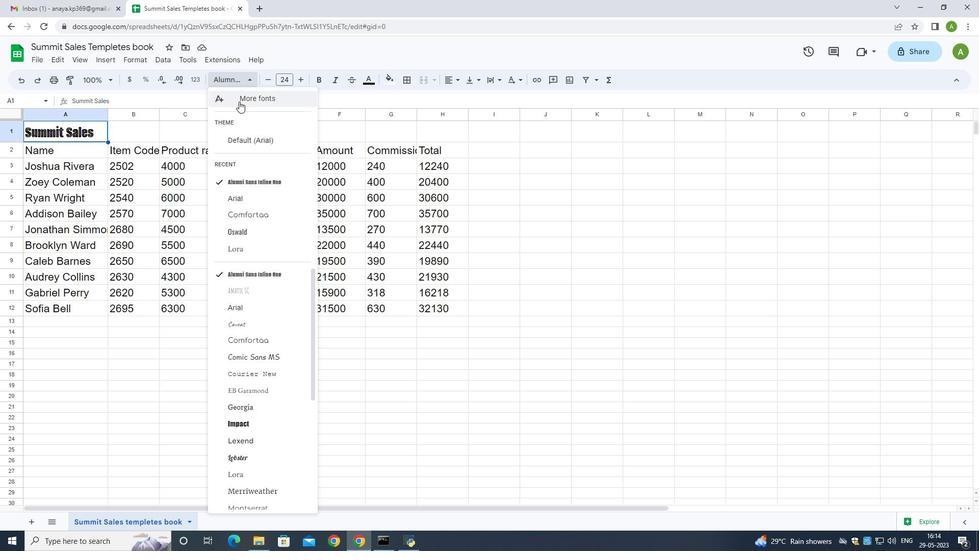 
Action: Mouse pressed left at (248, 94)
Screenshot: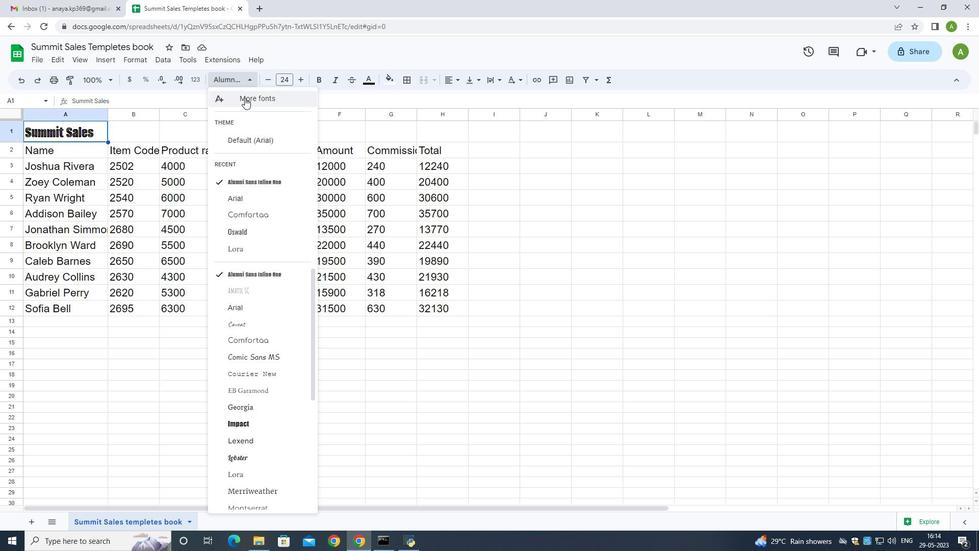 
Action: Mouse moved to (329, 164)
Screenshot: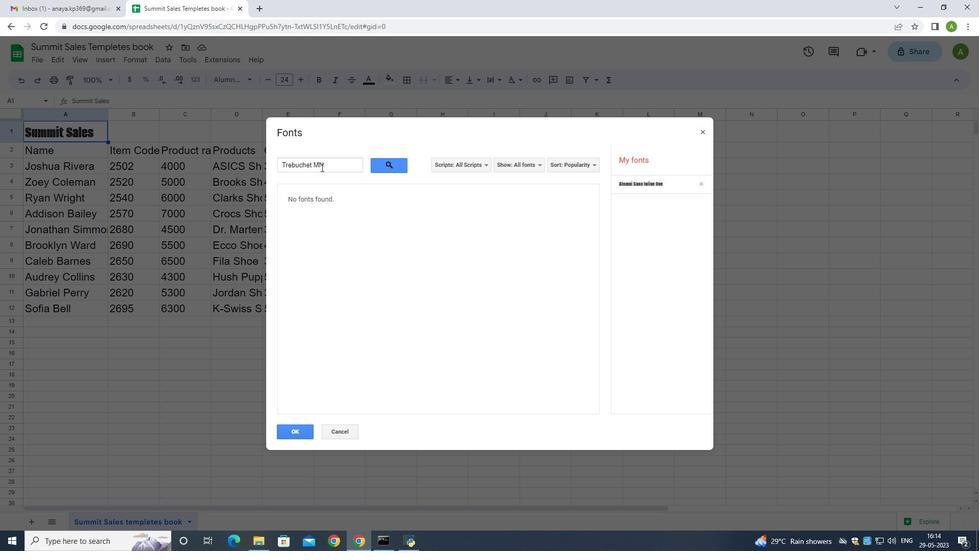 
Action: Mouse pressed left at (329, 164)
Screenshot: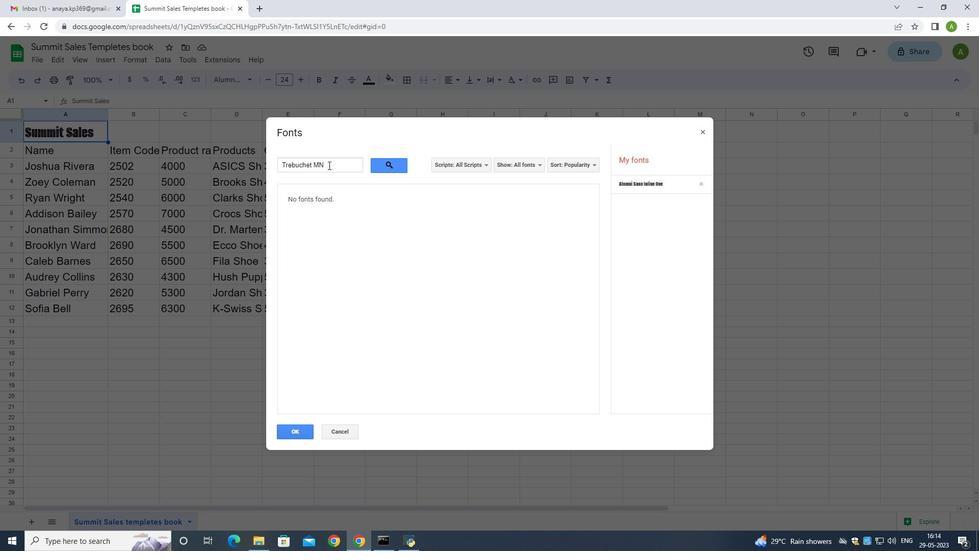 
Action: Key pressed <Key.backspace><Key.backspace><Key.backspace><Key.backspace><Key.backspace><Key.backspace><Key.backspace><Key.backspace><Key.backspace><Key.backspace><Key.backspace><Key.backspace><Key.backspace><Key.backspace><Key.backspace><Key.backspace><Key.backspace><Key.backspace><Key.backspace><Key.backspace><Key.shift><Key.shift>MN
Screenshot: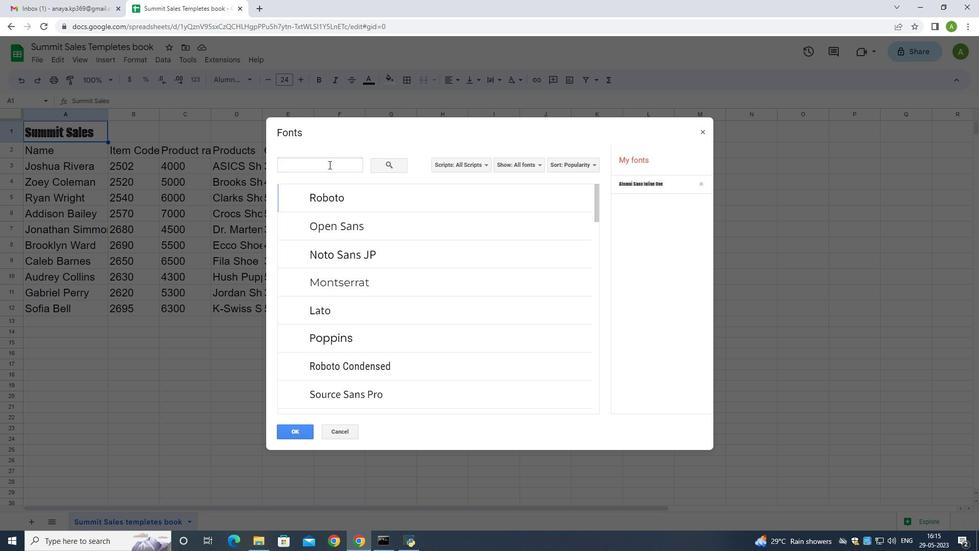 
Action: Mouse moved to (301, 165)
Screenshot: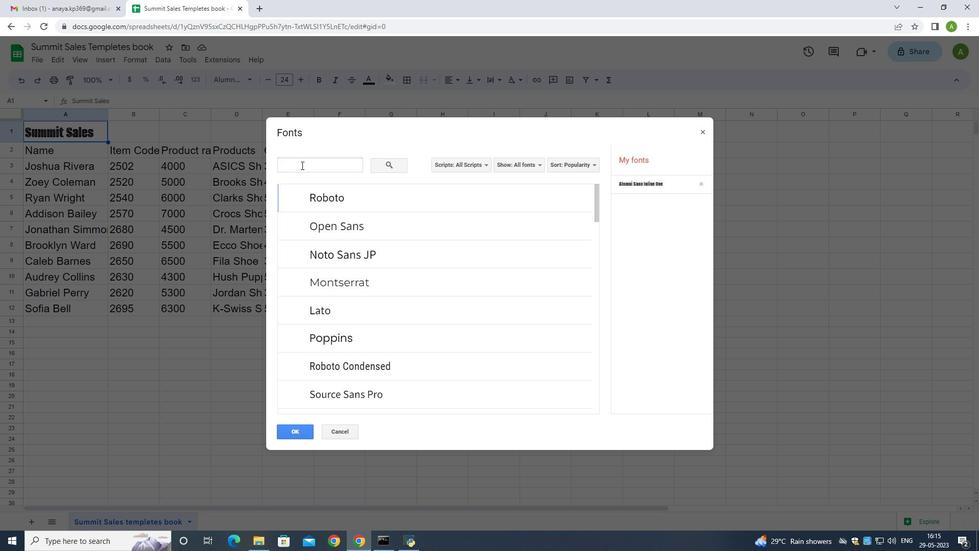 
Action: Mouse pressed left at (301, 165)
Screenshot: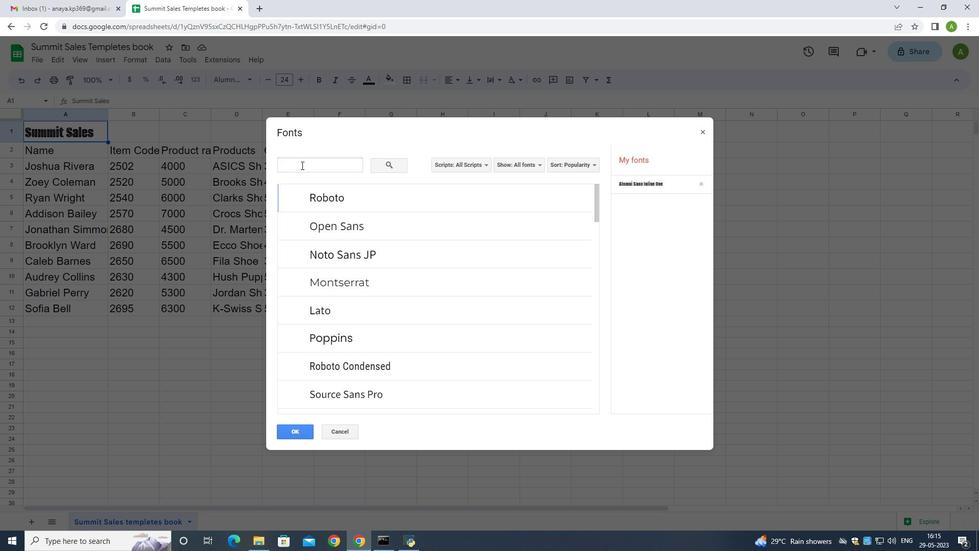 
Action: Key pressed <Key.shift>MN
Screenshot: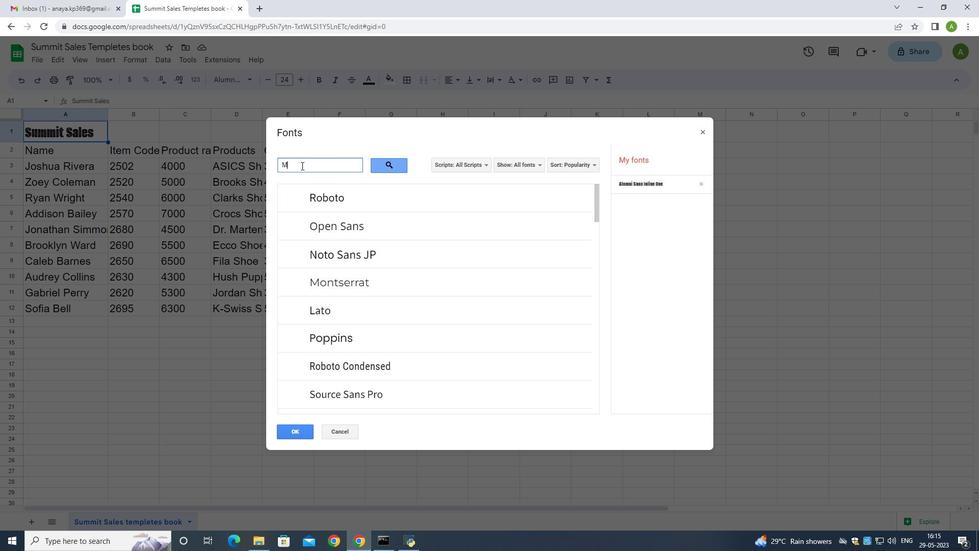 
Action: Mouse moved to (299, 431)
Screenshot: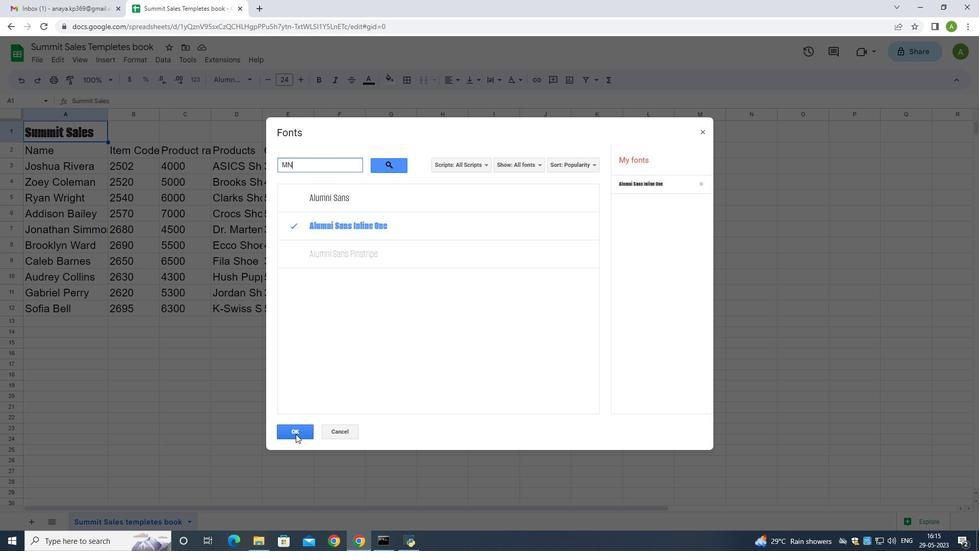 
Action: Mouse pressed left at (299, 431)
Screenshot: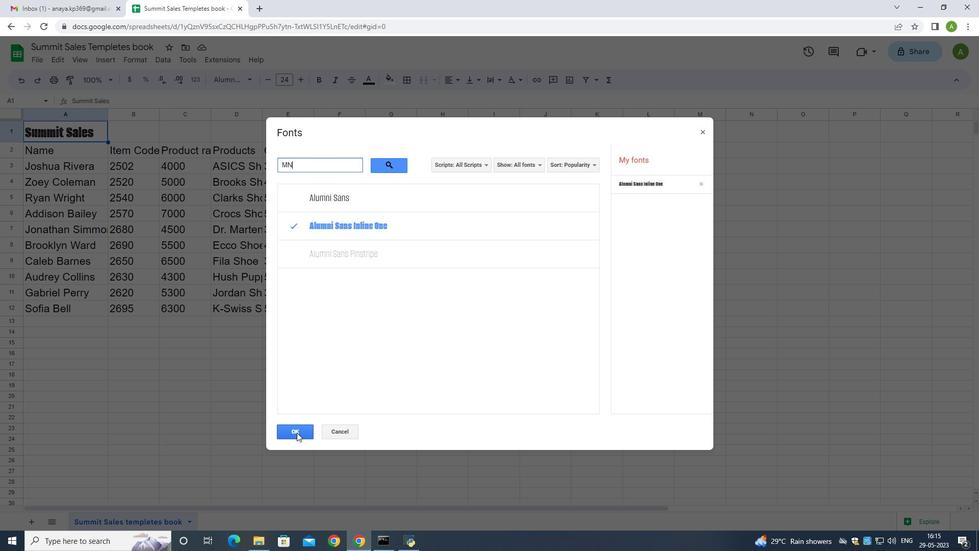 
Action: Mouse moved to (367, 78)
Screenshot: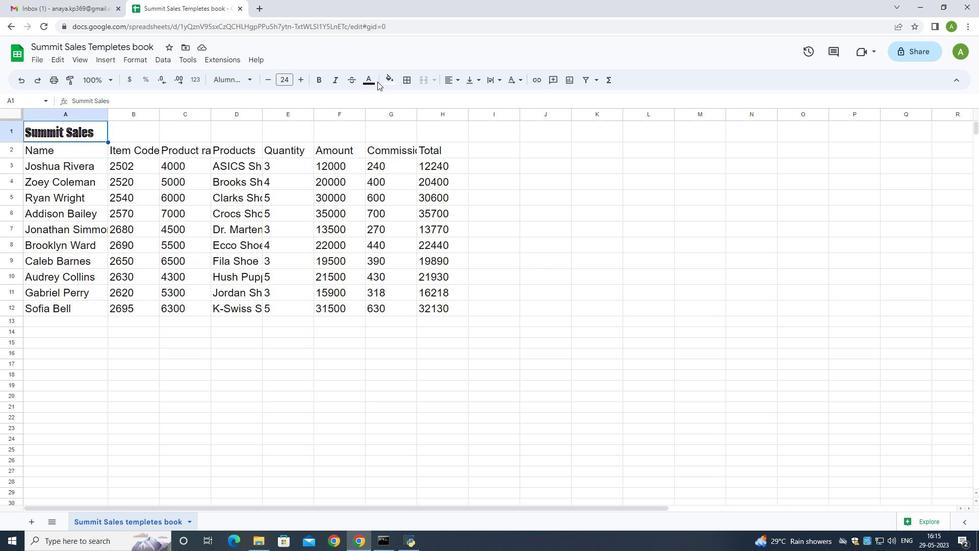 
Action: Mouse pressed left at (367, 78)
Screenshot: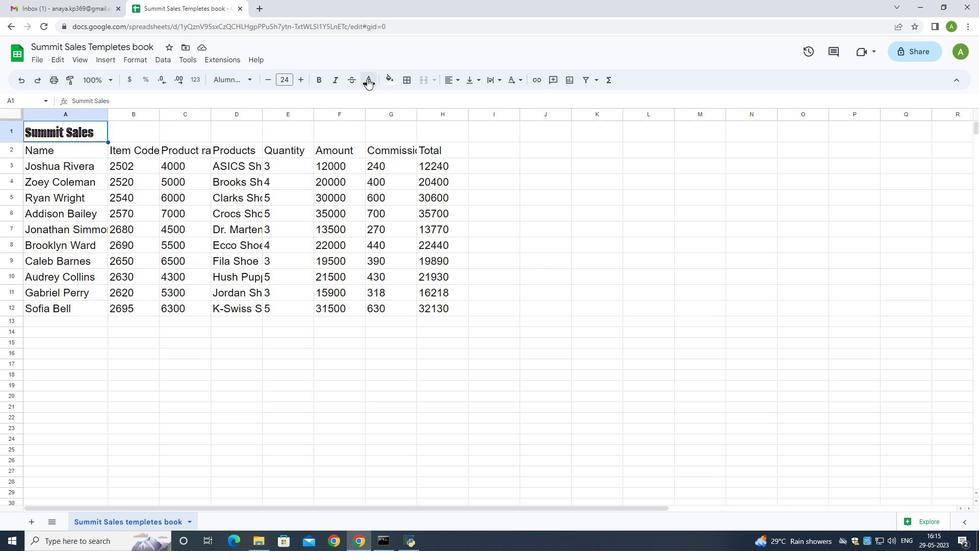 
Action: Mouse moved to (384, 125)
Screenshot: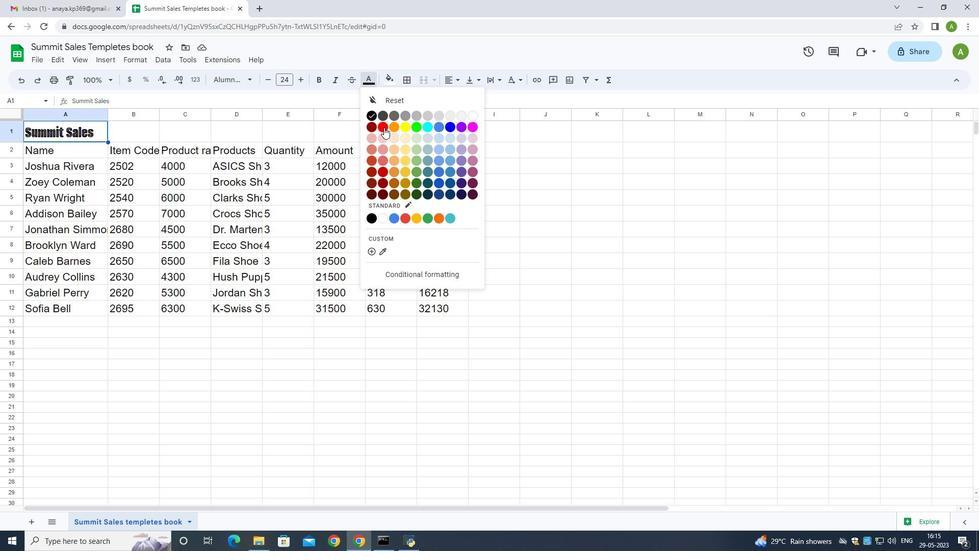 
Action: Mouse pressed left at (384, 125)
Screenshot: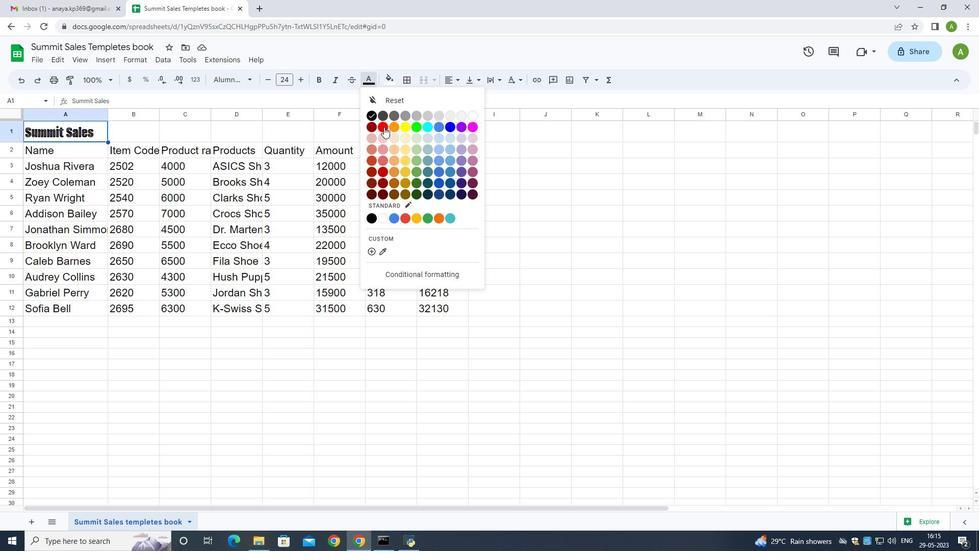 
Action: Mouse moved to (136, 182)
Screenshot: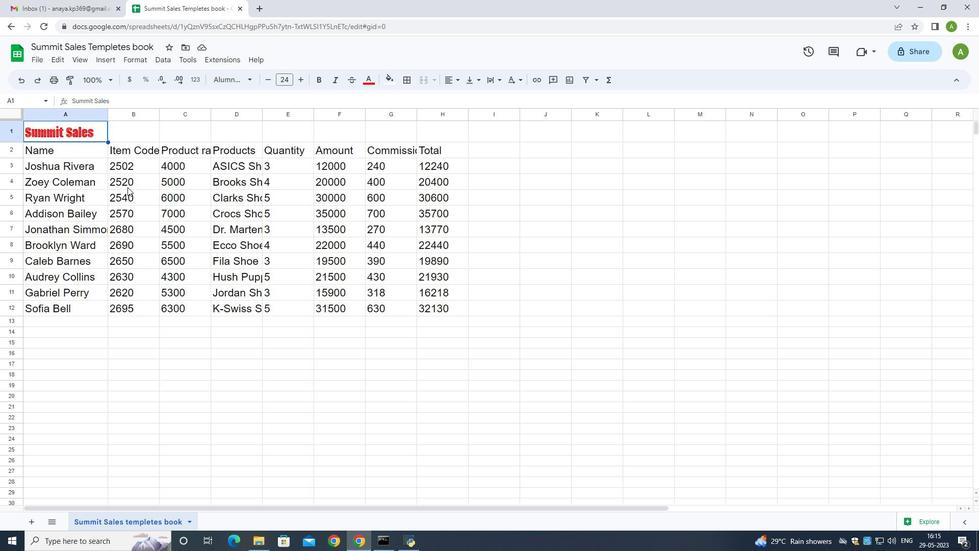
Action: Mouse scrolled (136, 182) with delta (0, 0)
Screenshot: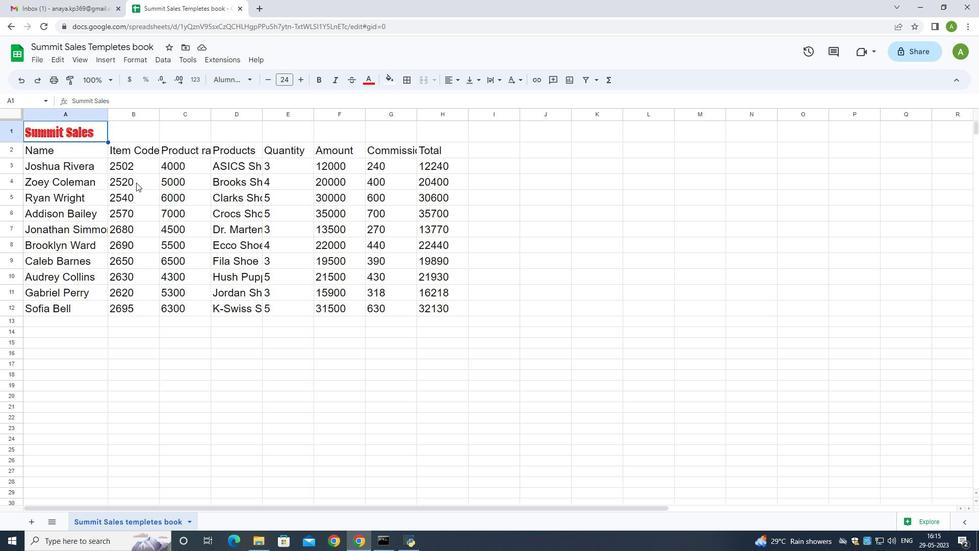 
Action: Mouse scrolled (136, 182) with delta (0, 0)
Screenshot: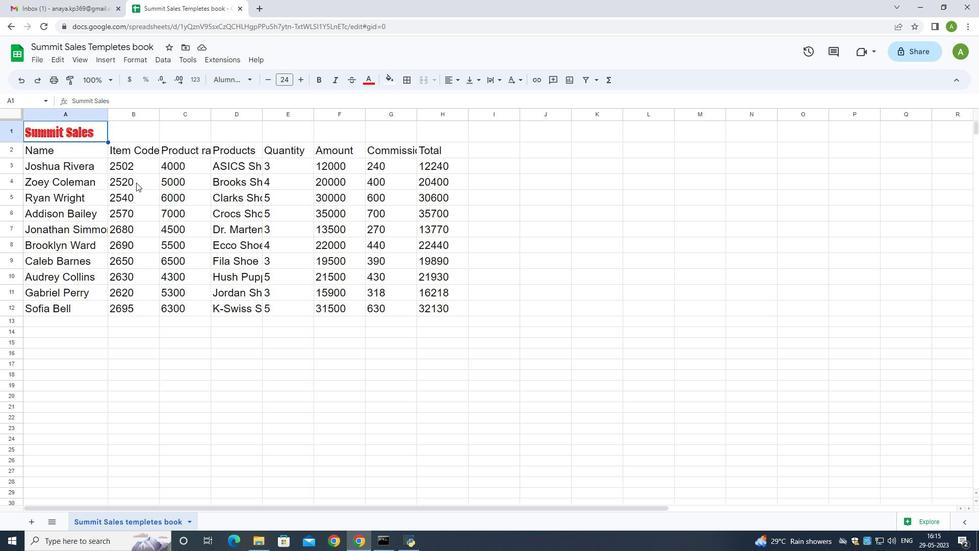 
Action: Mouse scrolled (136, 183) with delta (0, 0)
Screenshot: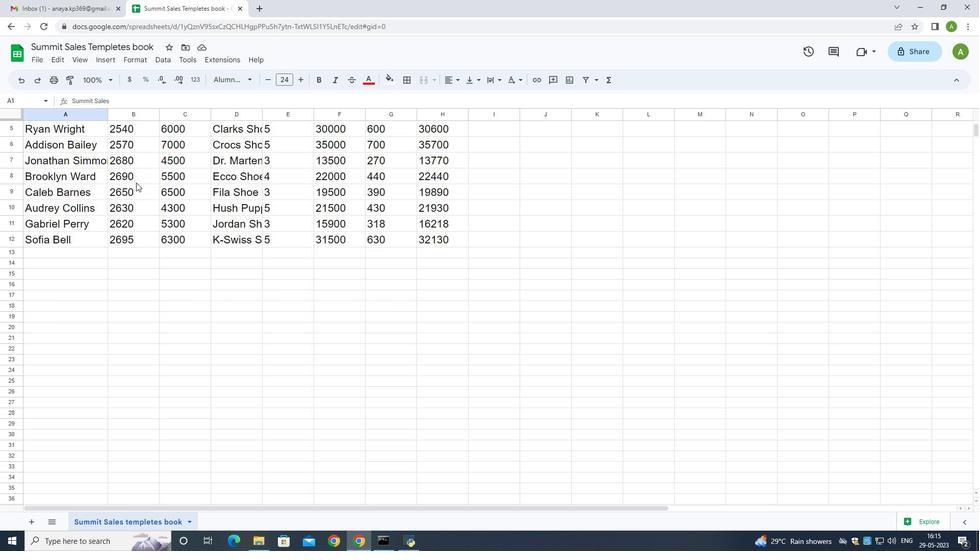 
Action: Mouse scrolled (136, 183) with delta (0, 0)
Screenshot: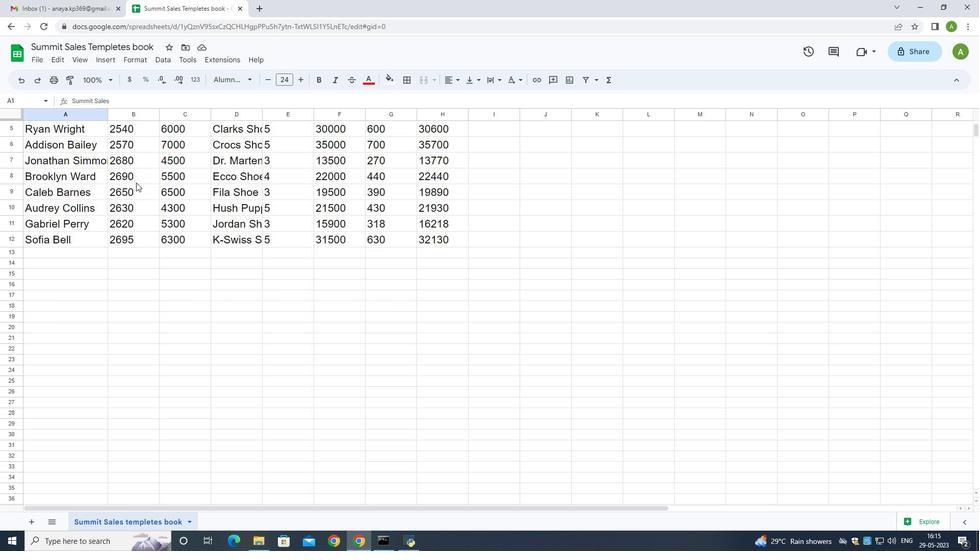 
Action: Mouse scrolled (136, 183) with delta (0, 0)
Screenshot: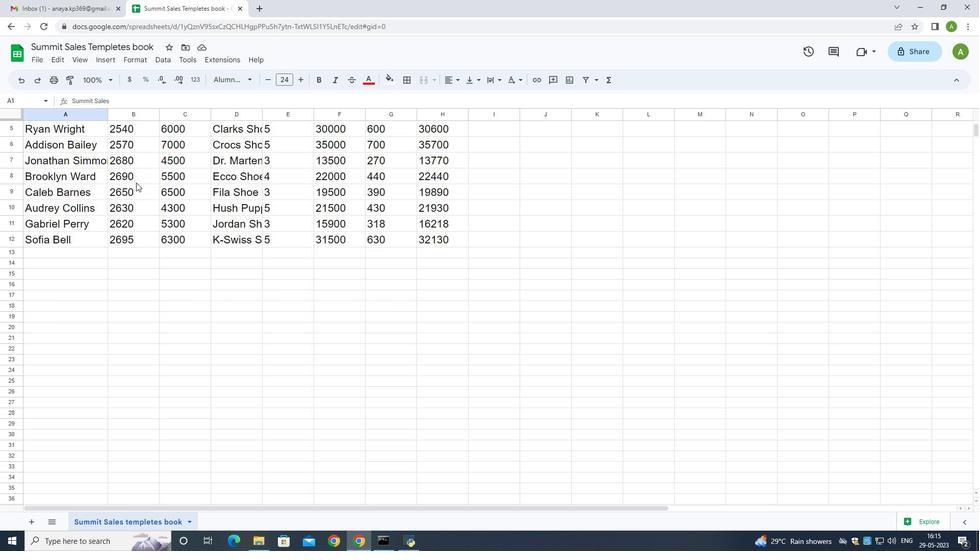 
Action: Mouse moved to (38, 150)
Screenshot: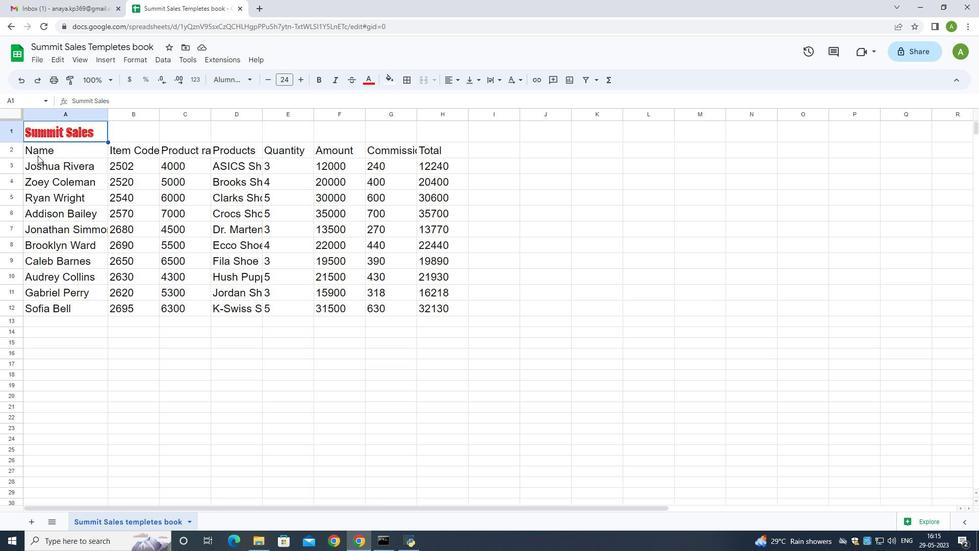 
Action: Mouse pressed left at (38, 150)
Screenshot: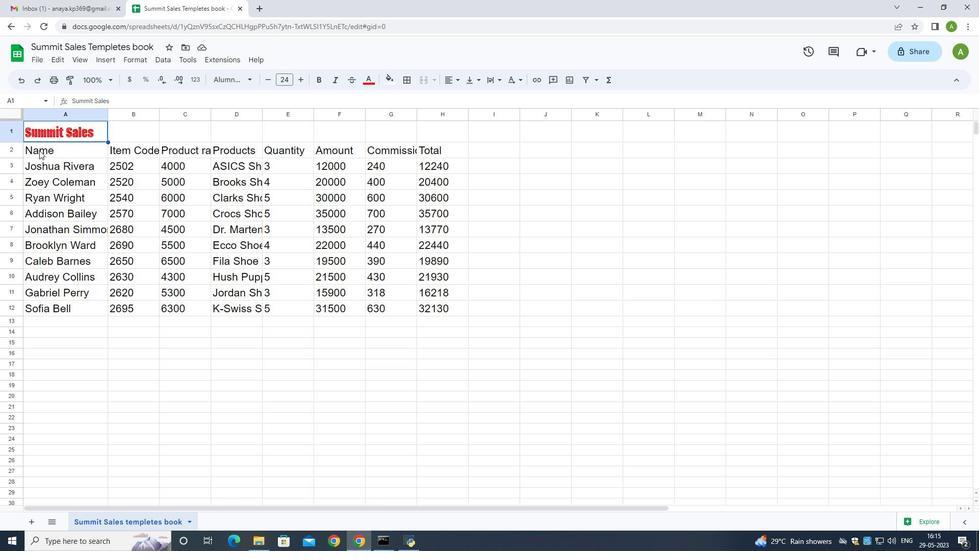 
Action: Mouse moved to (41, 172)
Screenshot: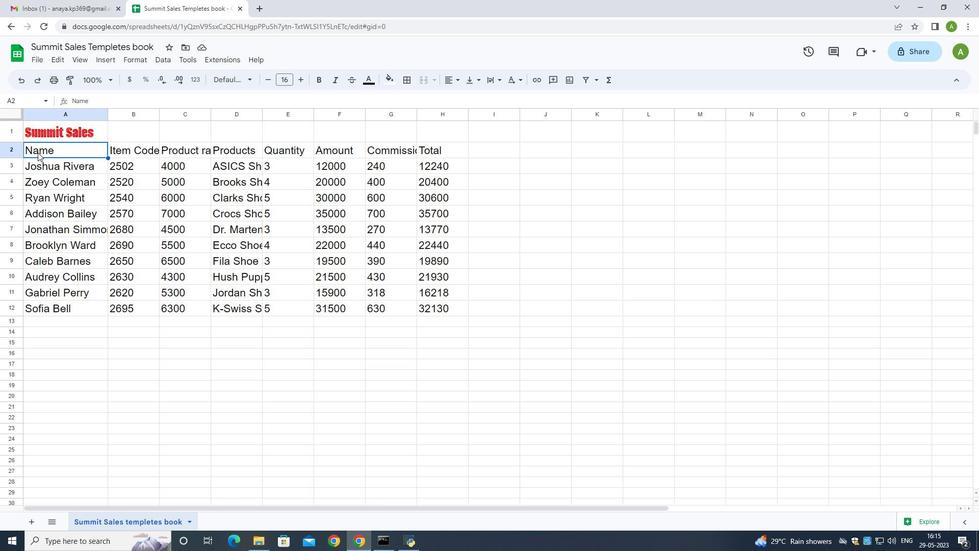 
Action: Mouse pressed left at (41, 172)
Screenshot: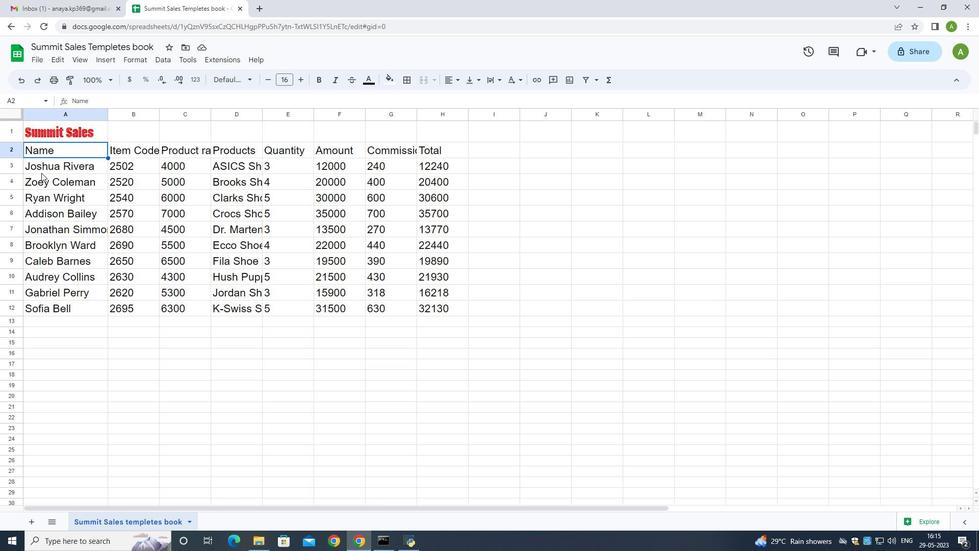 
Action: Mouse moved to (38, 154)
Screenshot: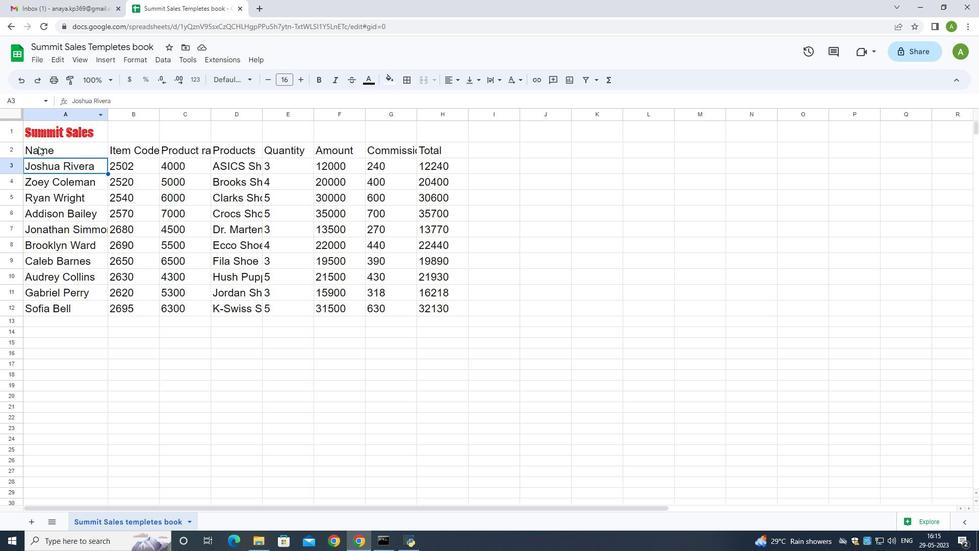 
Action: Mouse pressed left at (38, 154)
Screenshot: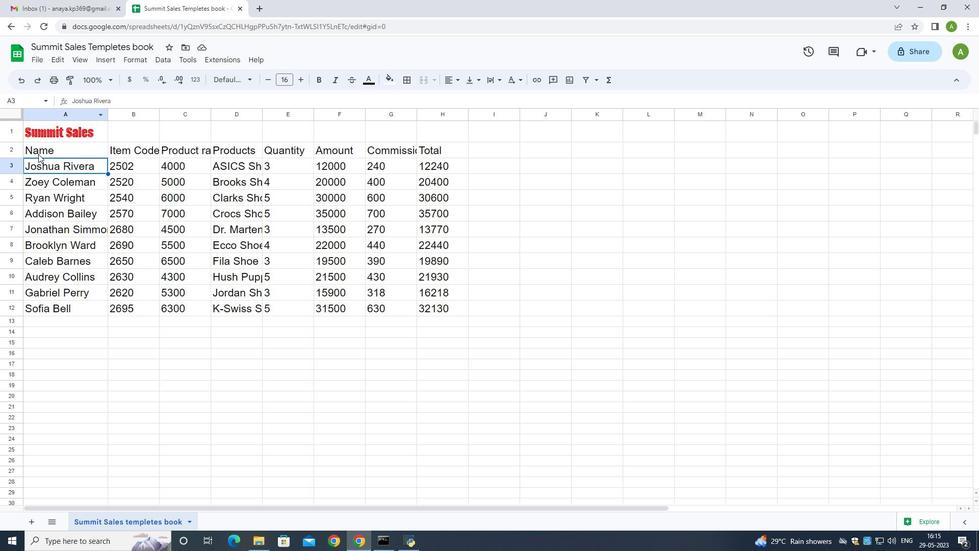 
Action: Mouse moved to (30, 146)
Screenshot: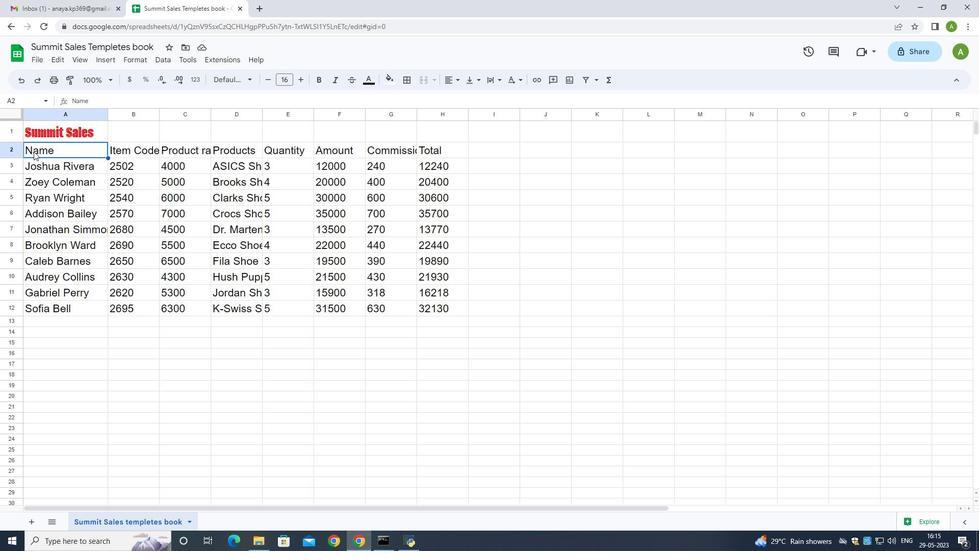 
Action: Mouse pressed left at (30, 146)
Screenshot: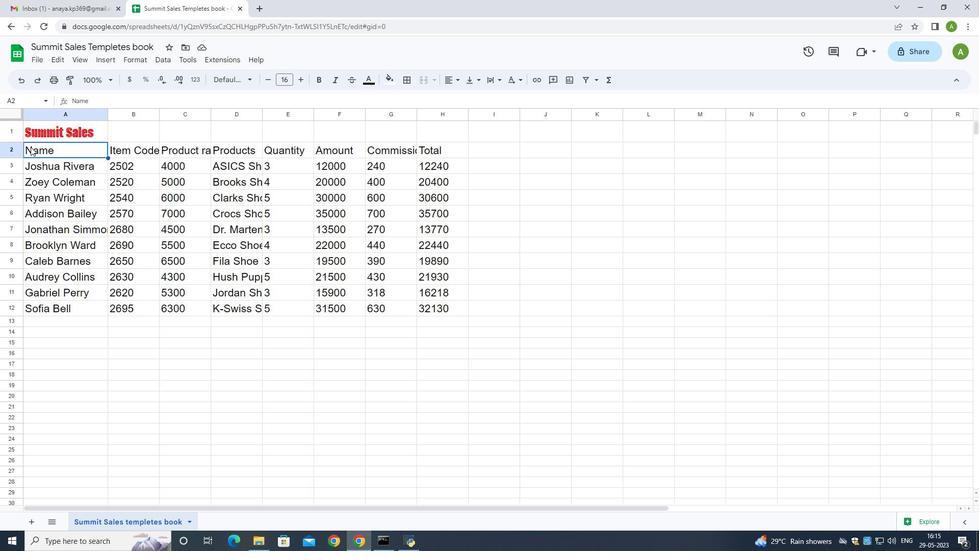 
Action: Mouse moved to (56, 123)
Screenshot: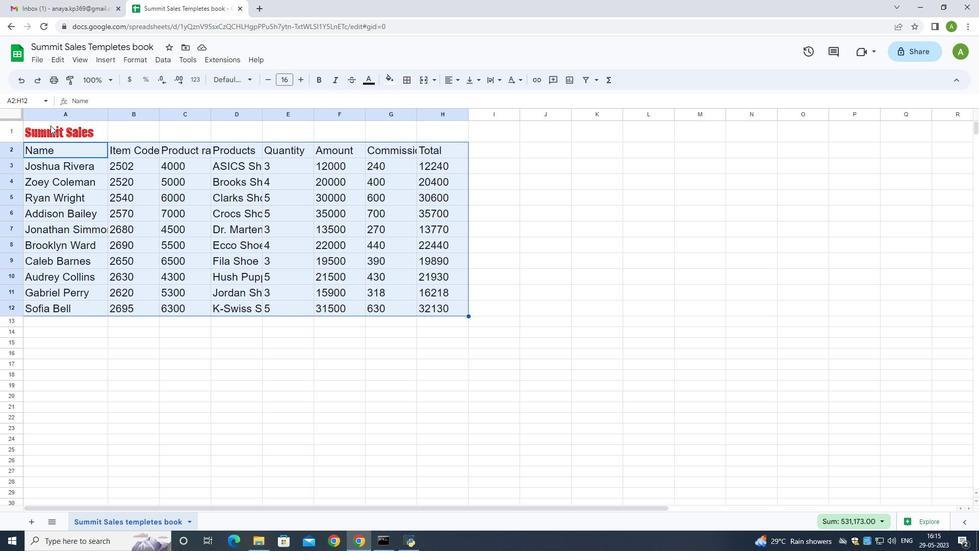 
Action: Mouse pressed left at (56, 123)
Screenshot: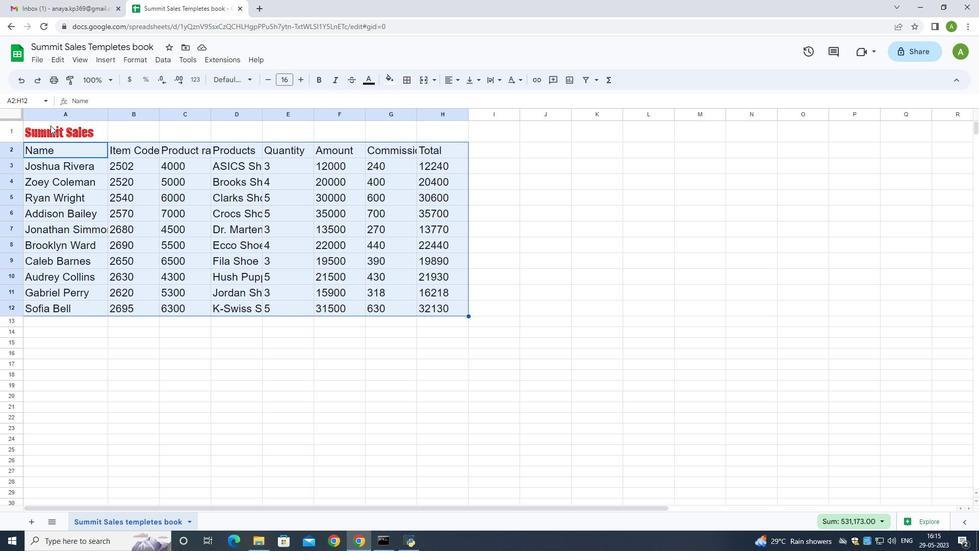 
Action: Mouse moved to (26, 123)
Screenshot: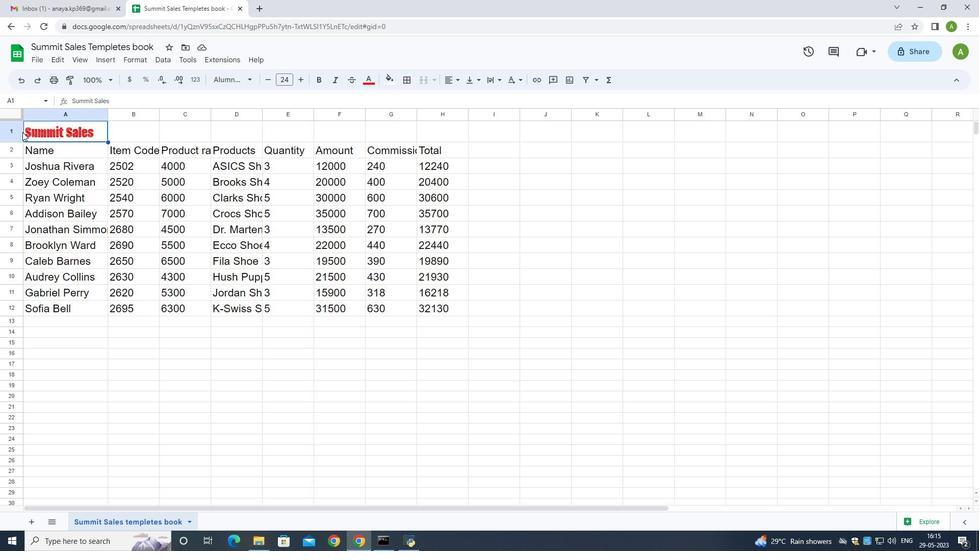 
Action: Mouse pressed left at (26, 123)
Screenshot: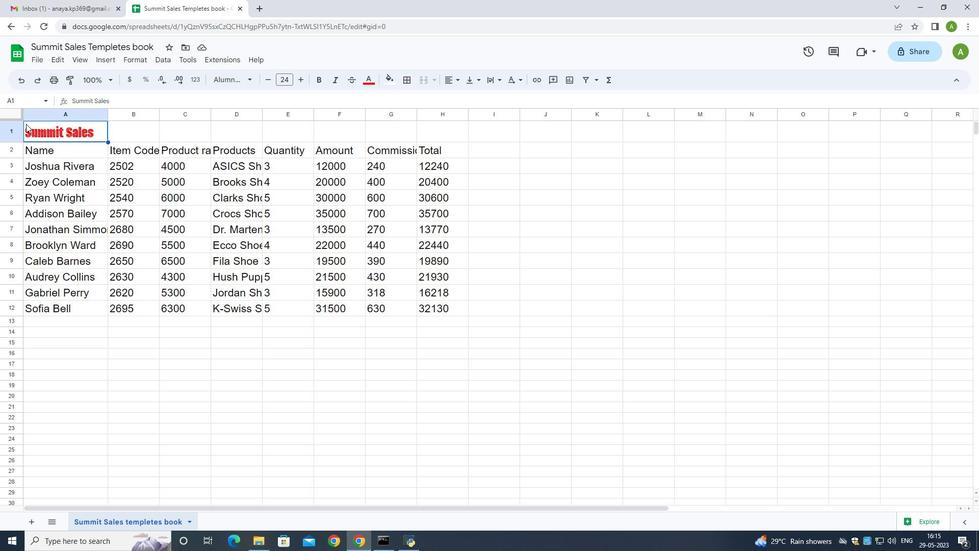 
Action: Mouse moved to (450, 82)
Screenshot: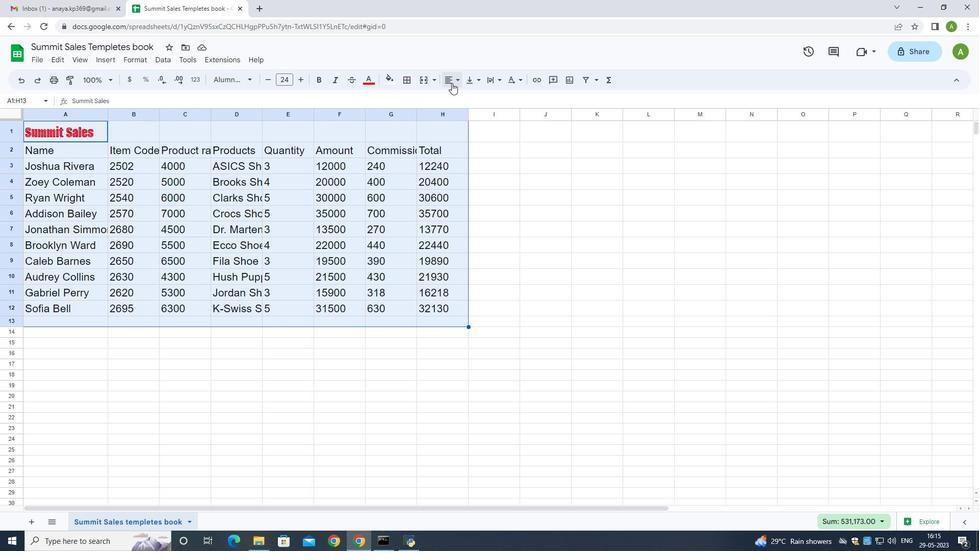 
Action: Mouse pressed left at (450, 82)
Screenshot: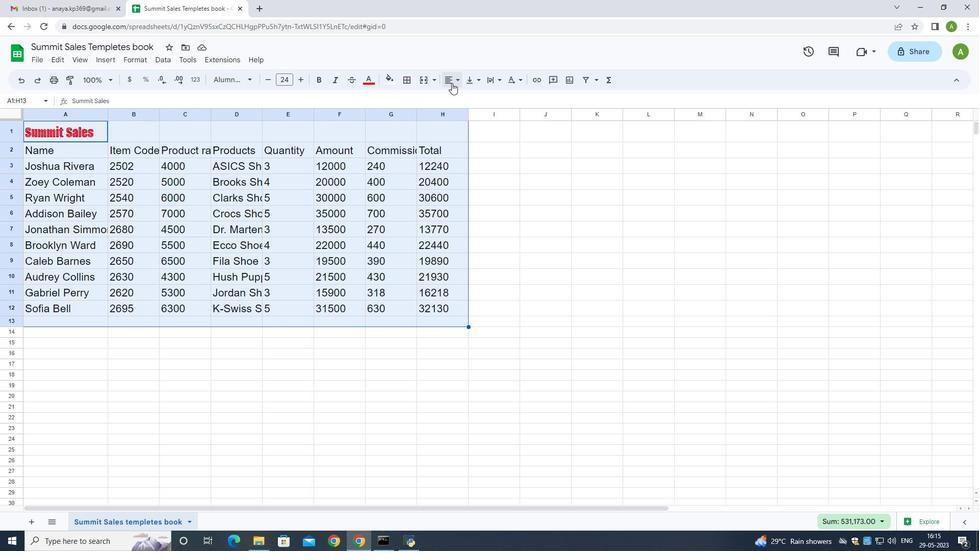 
Action: Mouse moved to (454, 101)
Screenshot: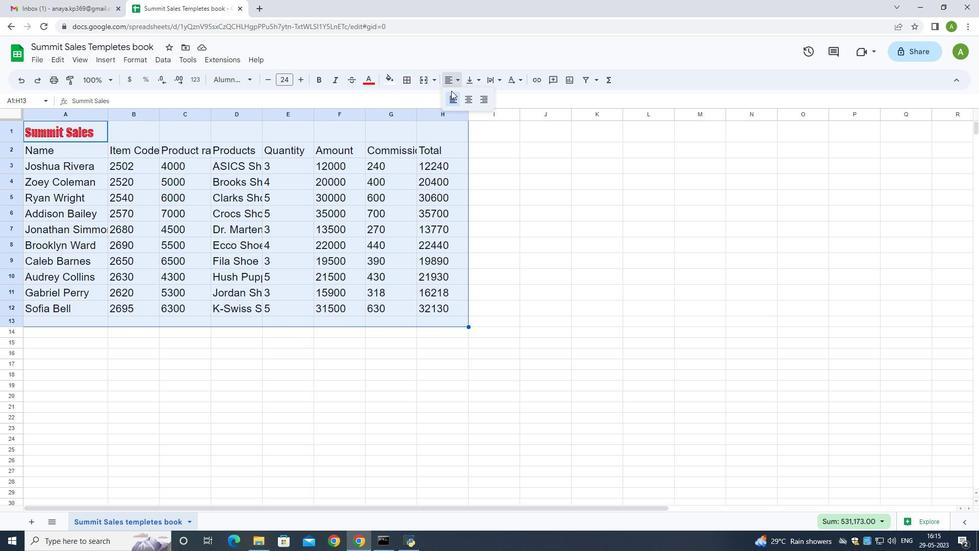 
Action: Mouse pressed left at (454, 101)
Screenshot: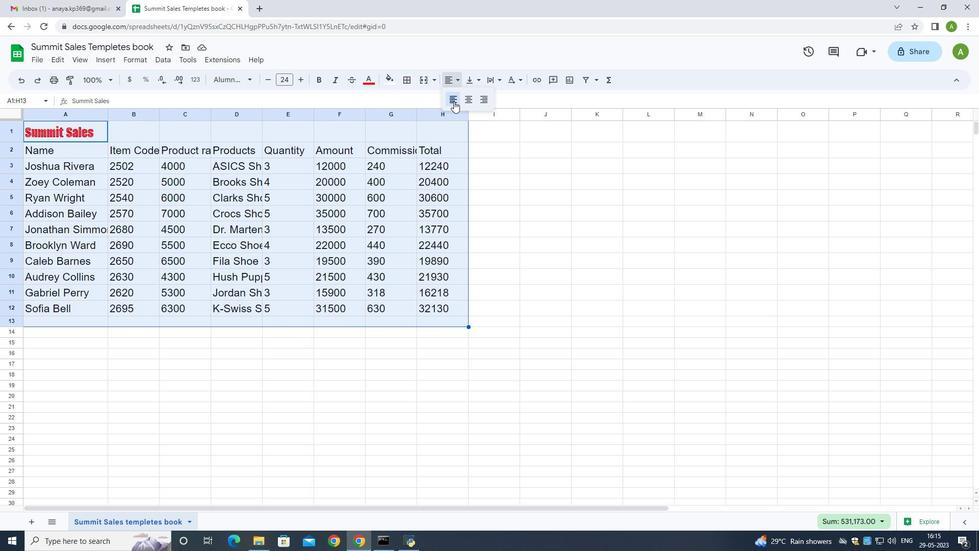 
Action: Mouse moved to (122, 526)
Screenshot: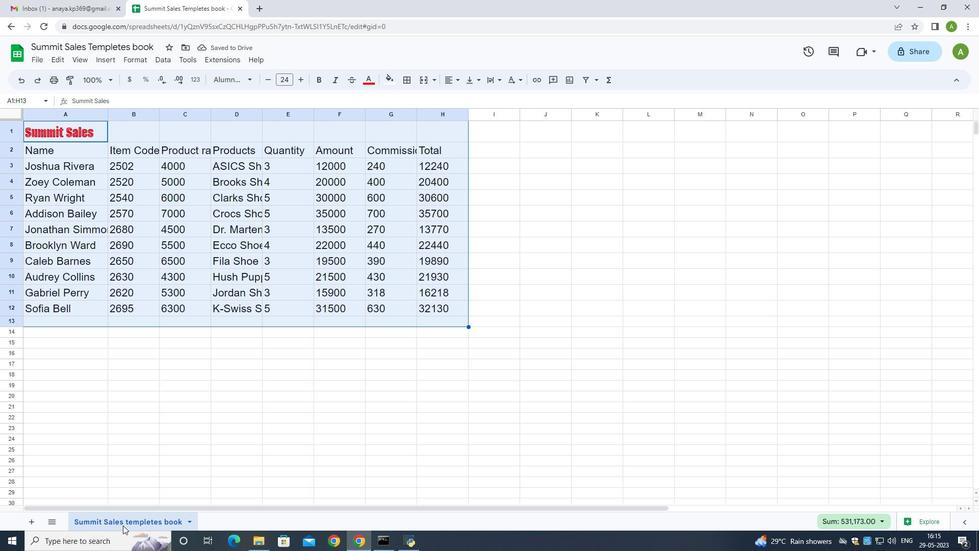 
Action: Mouse pressed left at (122, 526)
Screenshot: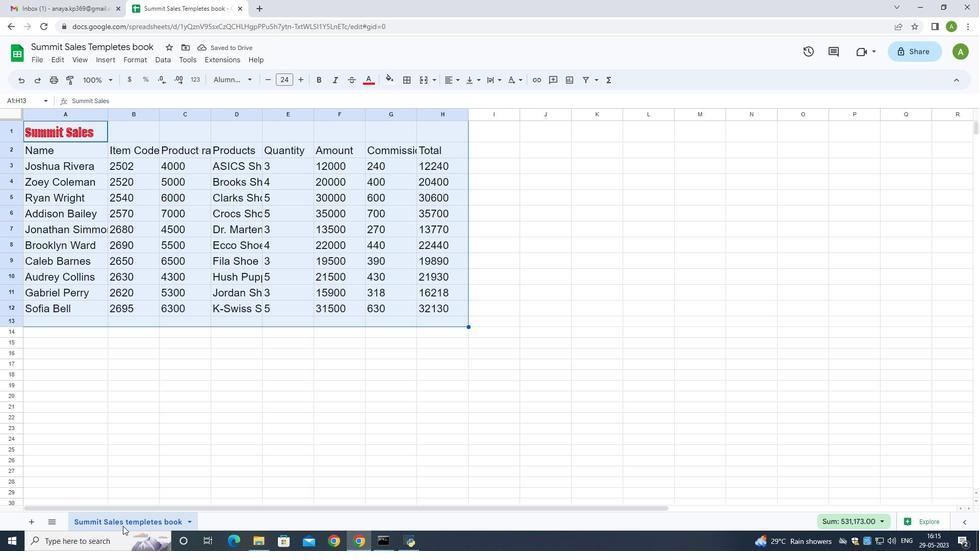 
Action: Mouse moved to (178, 524)
Screenshot: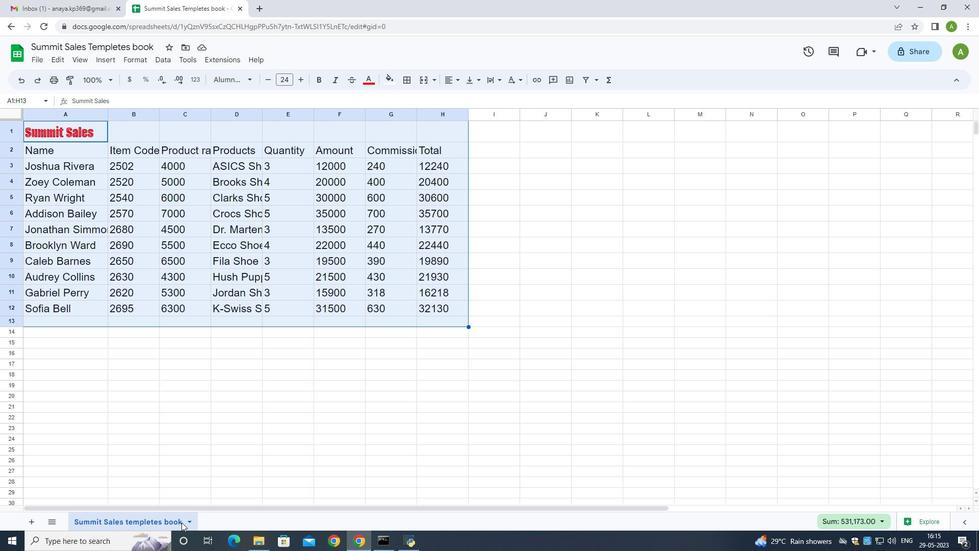 
Action: Mouse pressed left at (178, 524)
Screenshot: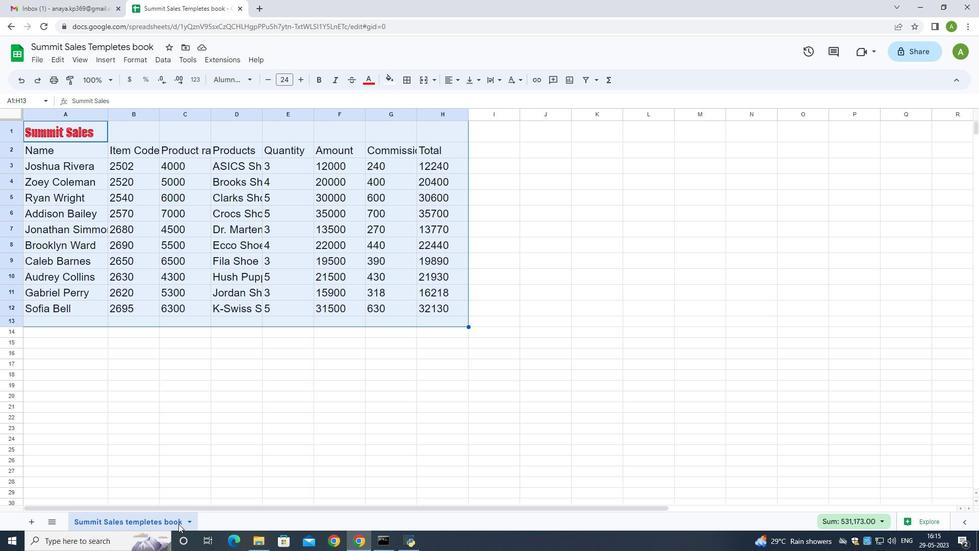 
Action: Key pressed ctrl+S.<Key.enter>
Screenshot: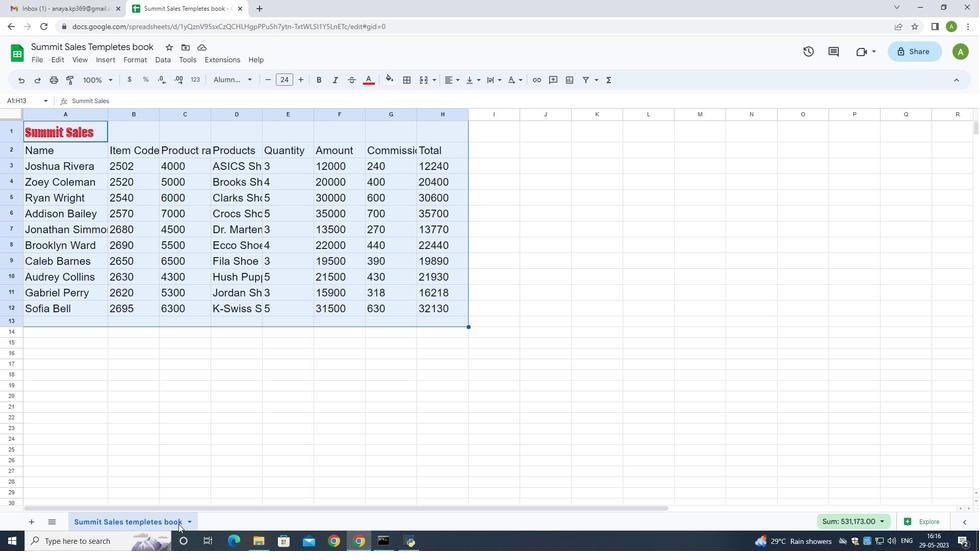
Action: Mouse moved to (176, 524)
Screenshot: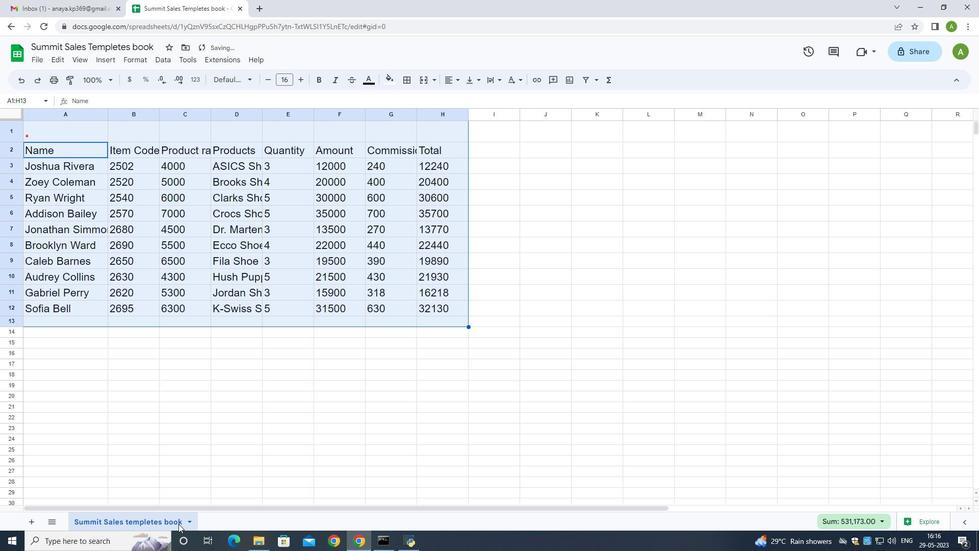 
